 Task: Look for space in Maricopa, United States from 9th June, 2023 to 11th June, 2023 for 2 adults in price range Rs.6000 to Rs.10000. Place can be entire place with 2 bedrooms having 2 beds and 1 bathroom. Property type can be house, flat, guest house. Amenities needed are: wifi, washing machine. Booking option can be shelf check-in. Required host language is English.
Action: Mouse moved to (484, 109)
Screenshot: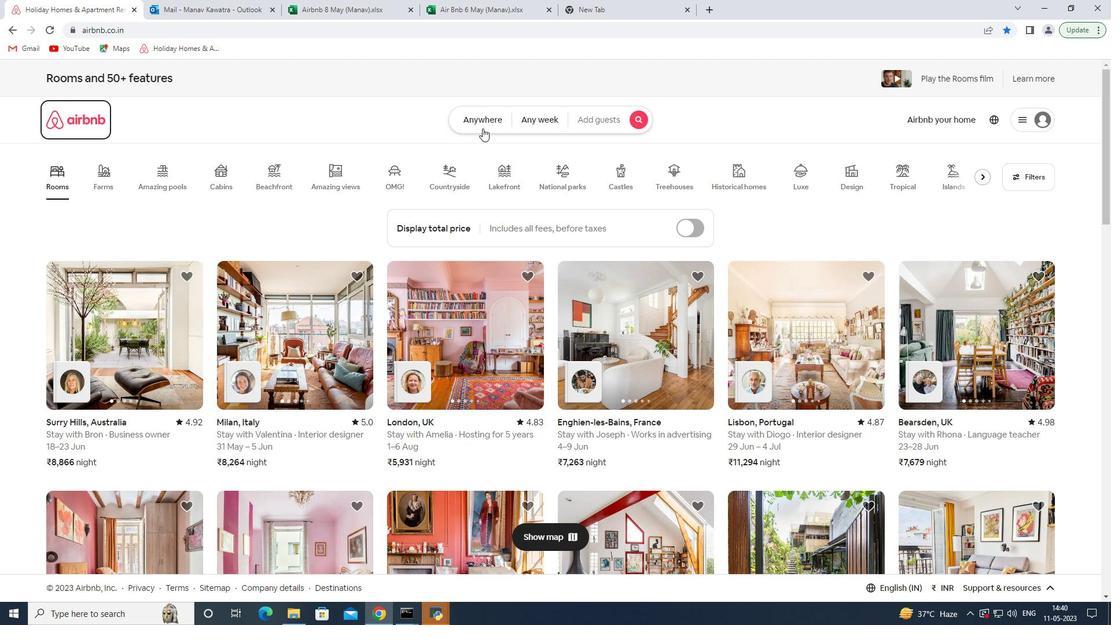 
Action: Mouse pressed left at (484, 109)
Screenshot: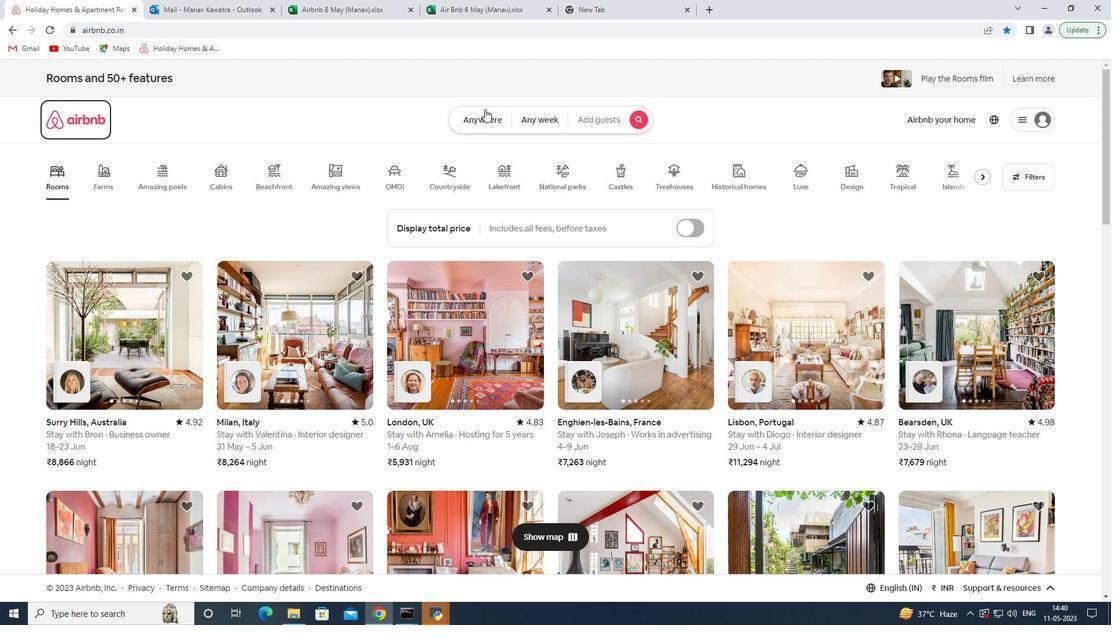 
Action: Mouse moved to (433, 170)
Screenshot: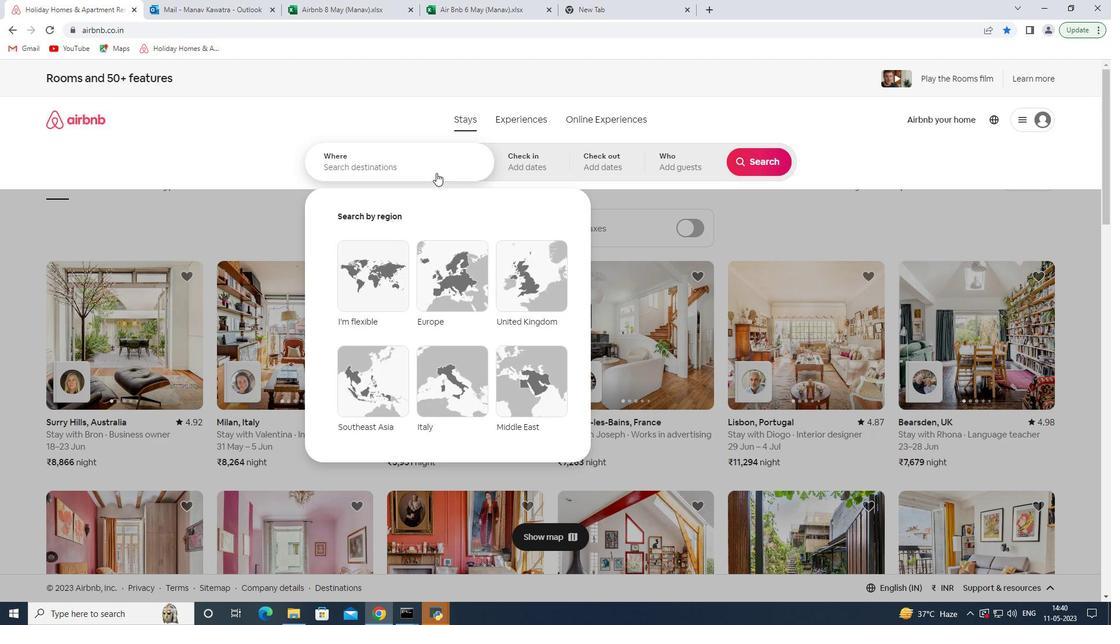 
Action: Mouse pressed left at (433, 170)
Screenshot: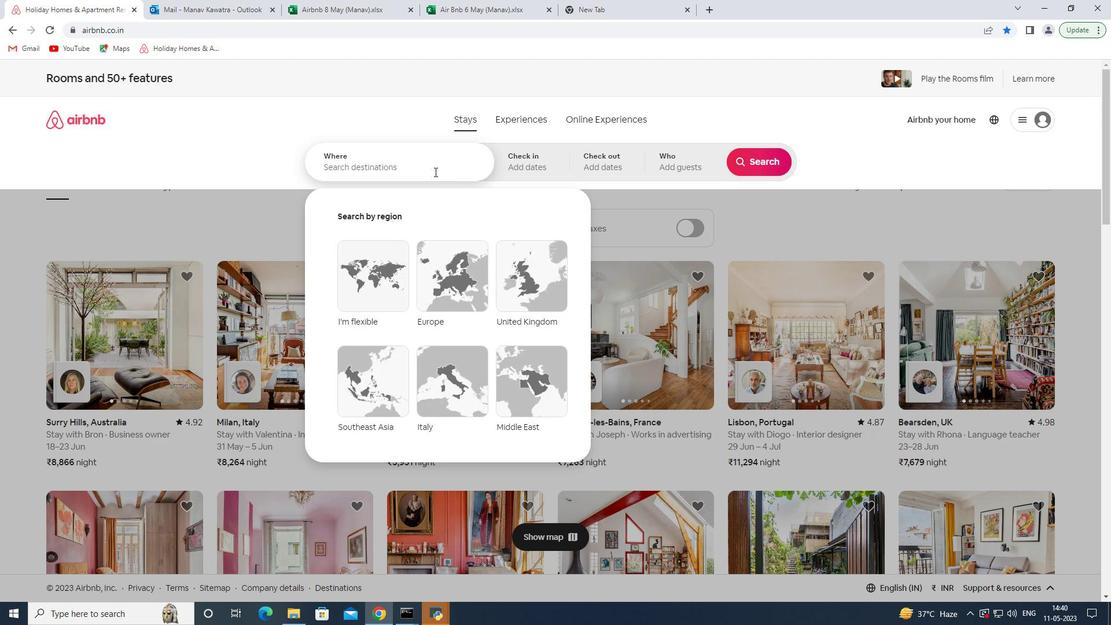 
Action: Key pressed <Key.shift><Key.shift><Key.shift><Key.shift><Key.shift><Key.shift><Key.shift><Key.shift><Key.shift><Key.shift><Key.shift><Key.shift><Key.shift><Key.shift><Key.shift><Key.shift><Key.shift><Key.shift><Key.shift><Key.shift><Key.shift><Key.shift><Key.shift><Key.shift><Key.shift><Key.shift><Key.shift><Key.shift><Key.shift><Key.shift><Key.shift><Key.shift><Key.shift><Key.shift><Key.shift><Key.shift><Key.shift><Key.shift><Key.shift><Key.shift><Key.shift>Maricopa<Key.space><Key.shift>United<Key.space><Key.shift><Key.shift>States<Key.space><Key.enter>
Screenshot: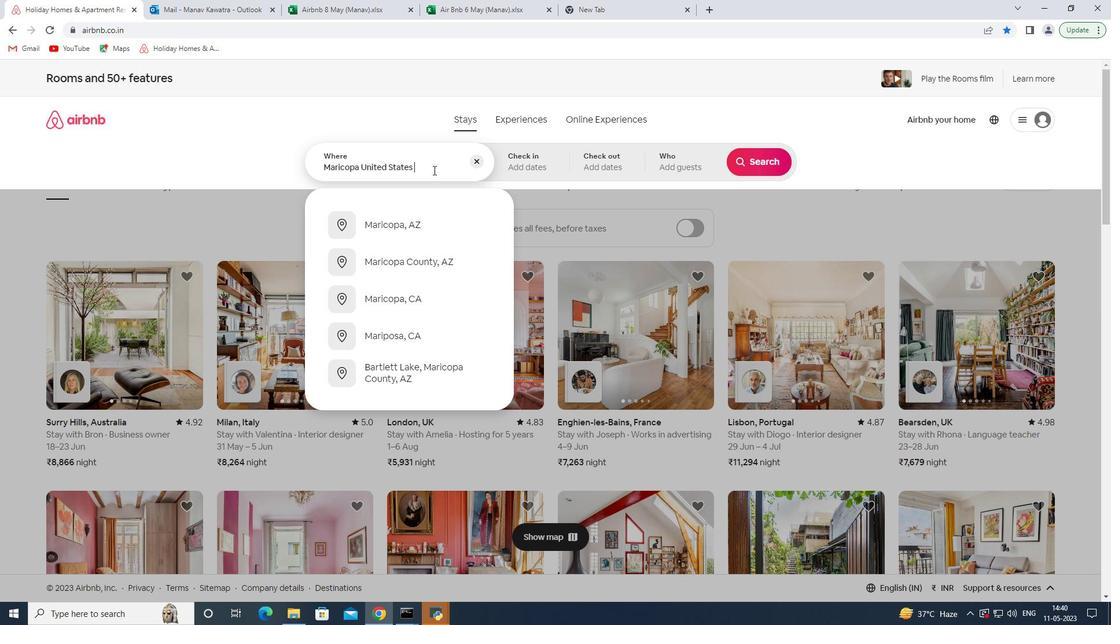 
Action: Mouse moved to (715, 328)
Screenshot: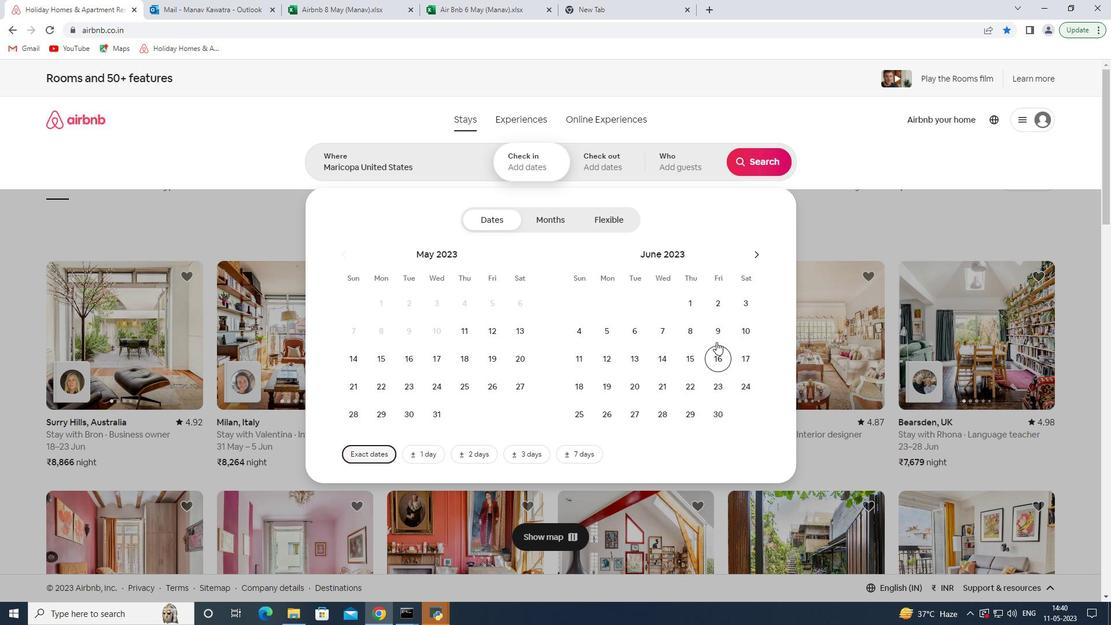 
Action: Mouse pressed left at (715, 328)
Screenshot: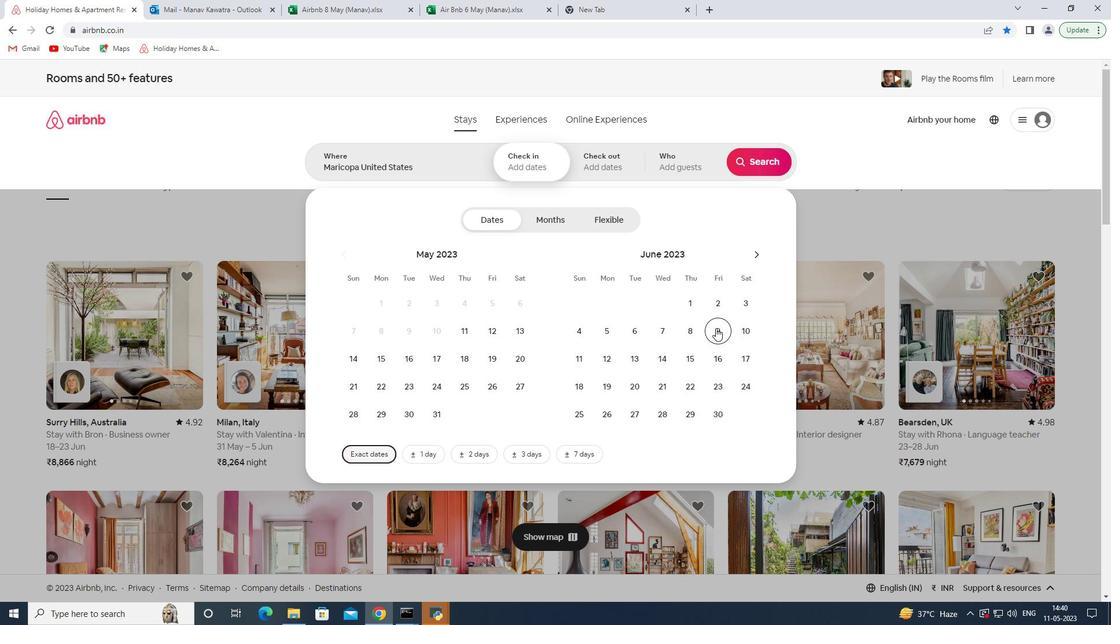 
Action: Mouse moved to (576, 353)
Screenshot: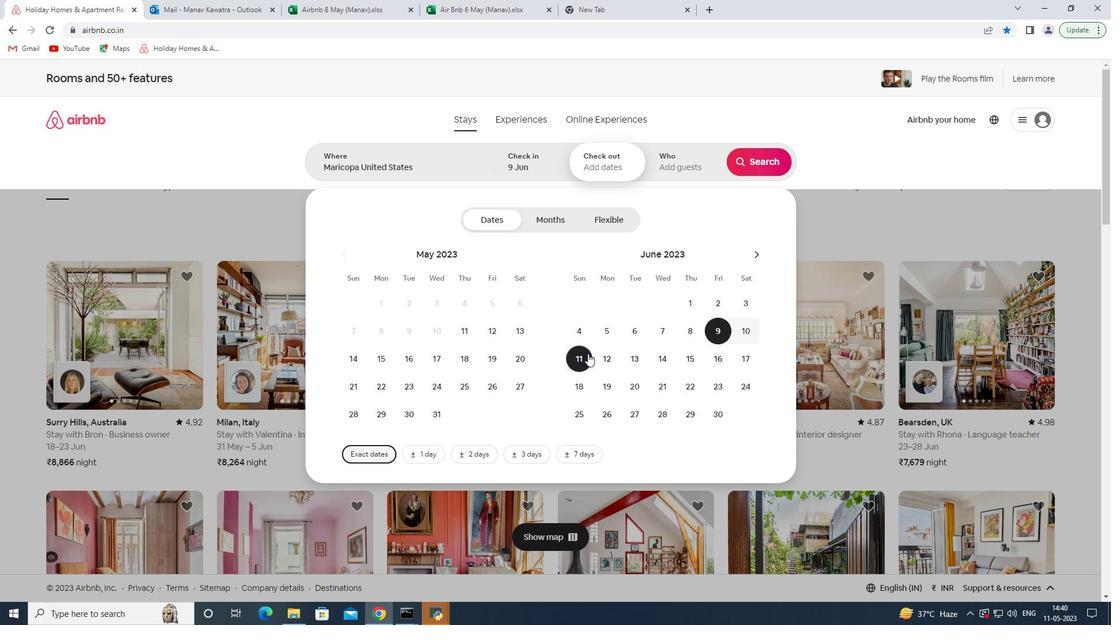 
Action: Mouse pressed left at (576, 353)
Screenshot: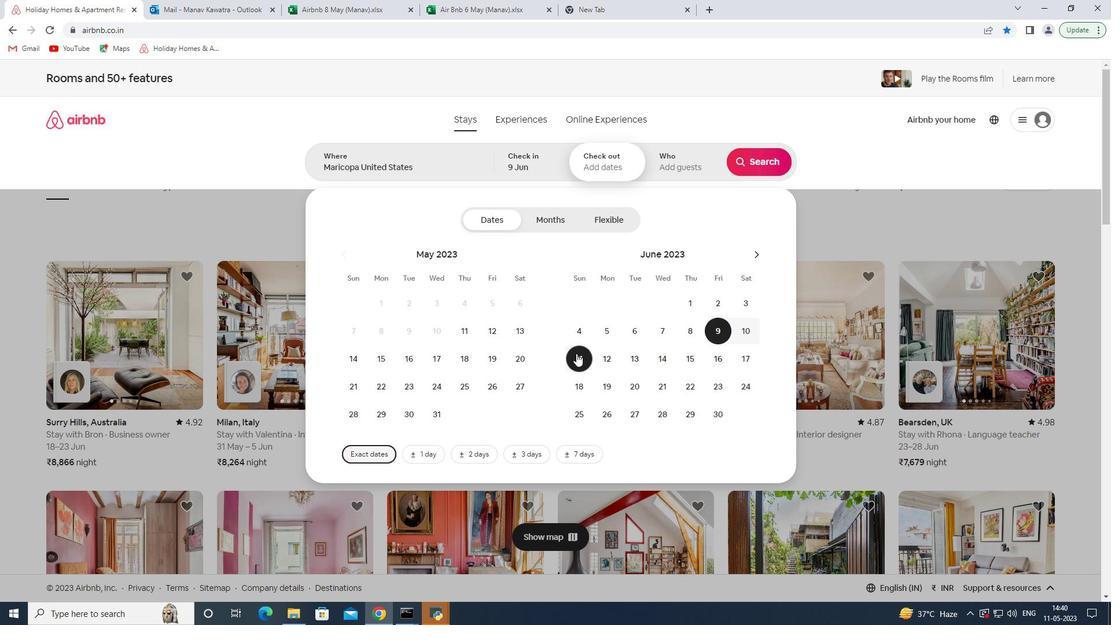 
Action: Mouse moved to (672, 159)
Screenshot: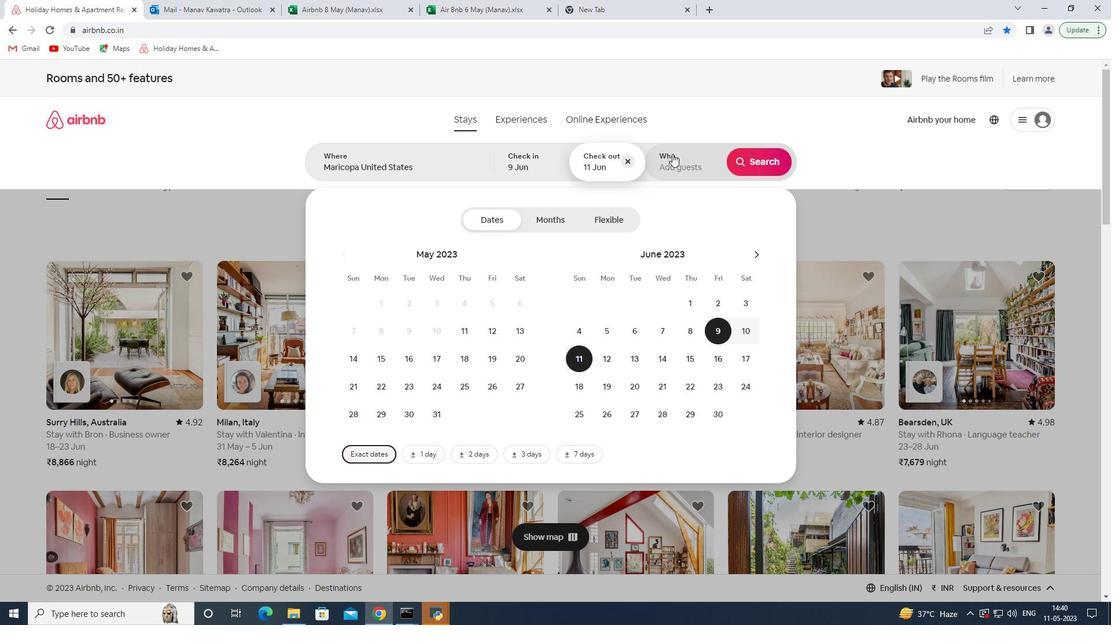 
Action: Mouse pressed left at (672, 159)
Screenshot: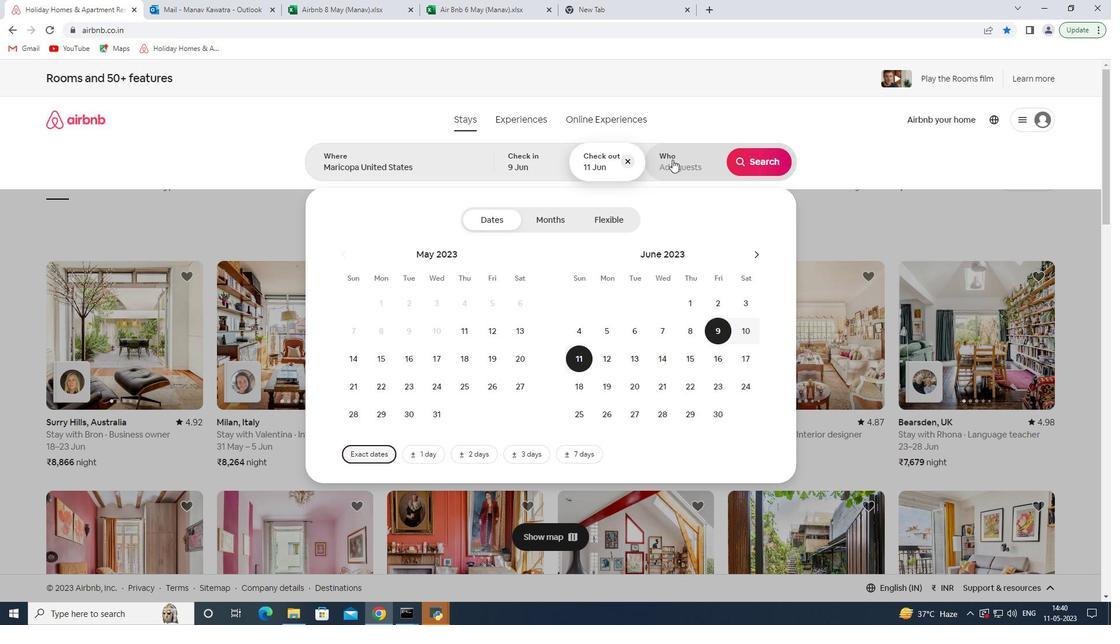 
Action: Mouse moved to (758, 231)
Screenshot: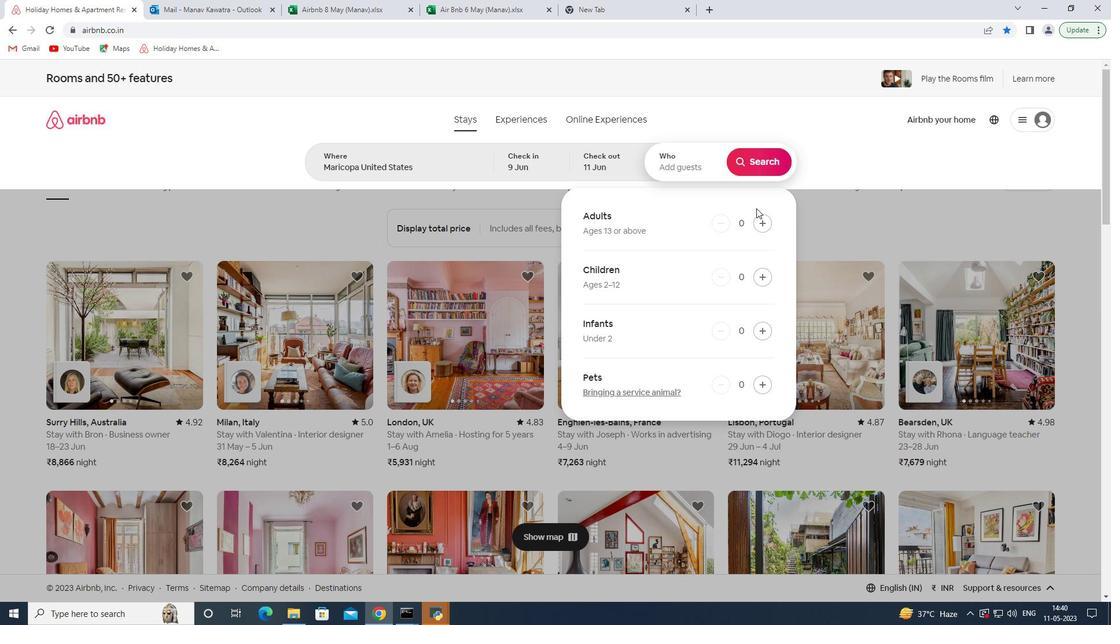 
Action: Mouse pressed left at (758, 231)
Screenshot: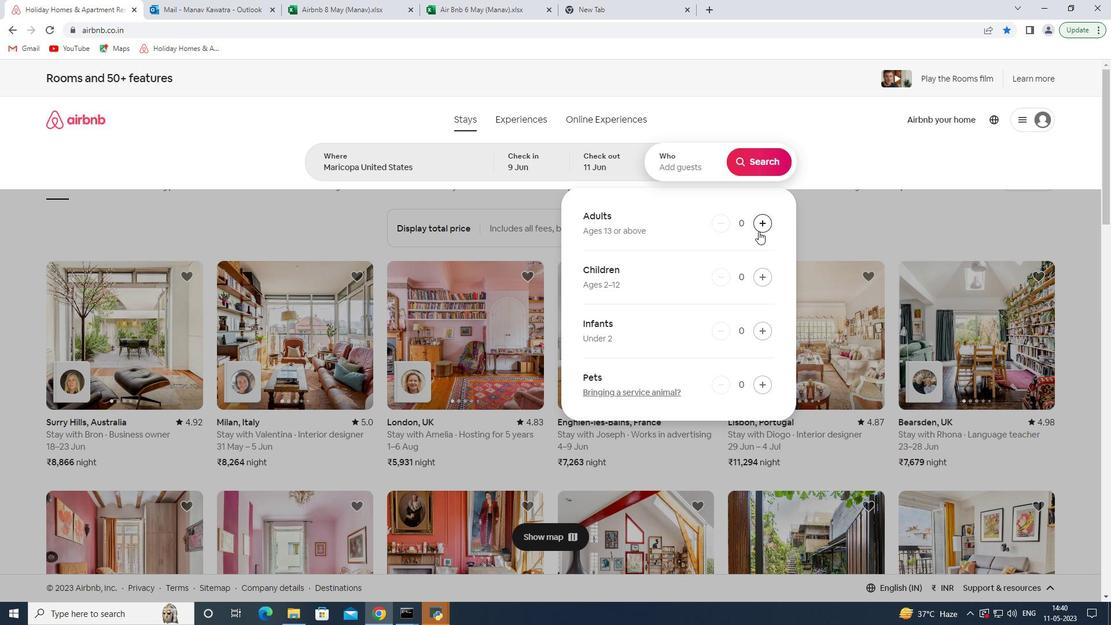 
Action: Mouse moved to (755, 230)
Screenshot: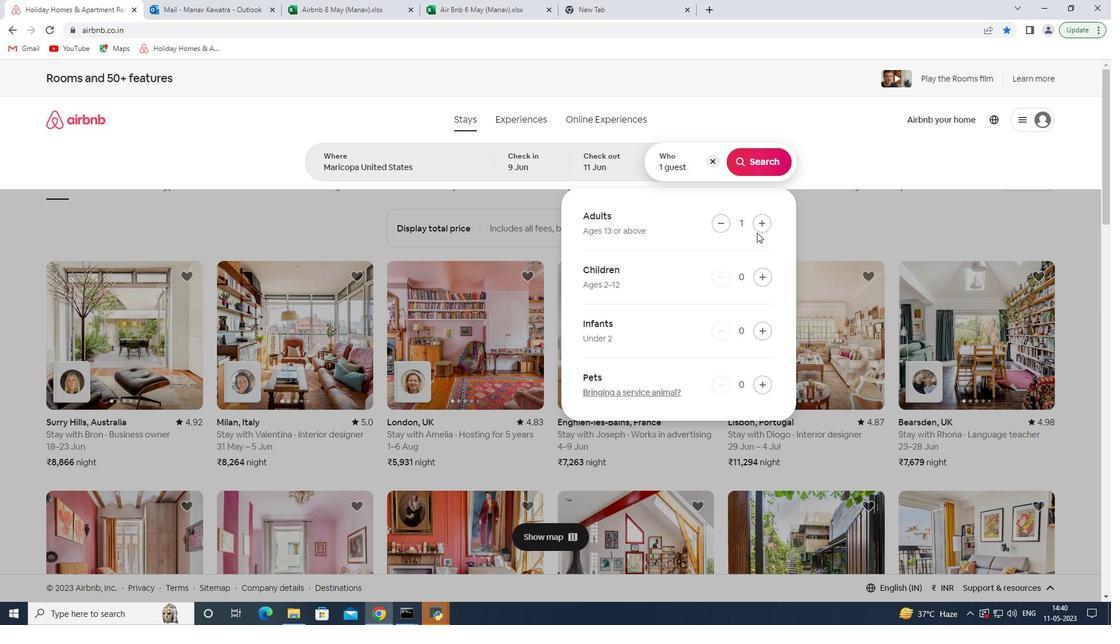 
Action: Mouse pressed left at (755, 230)
Screenshot: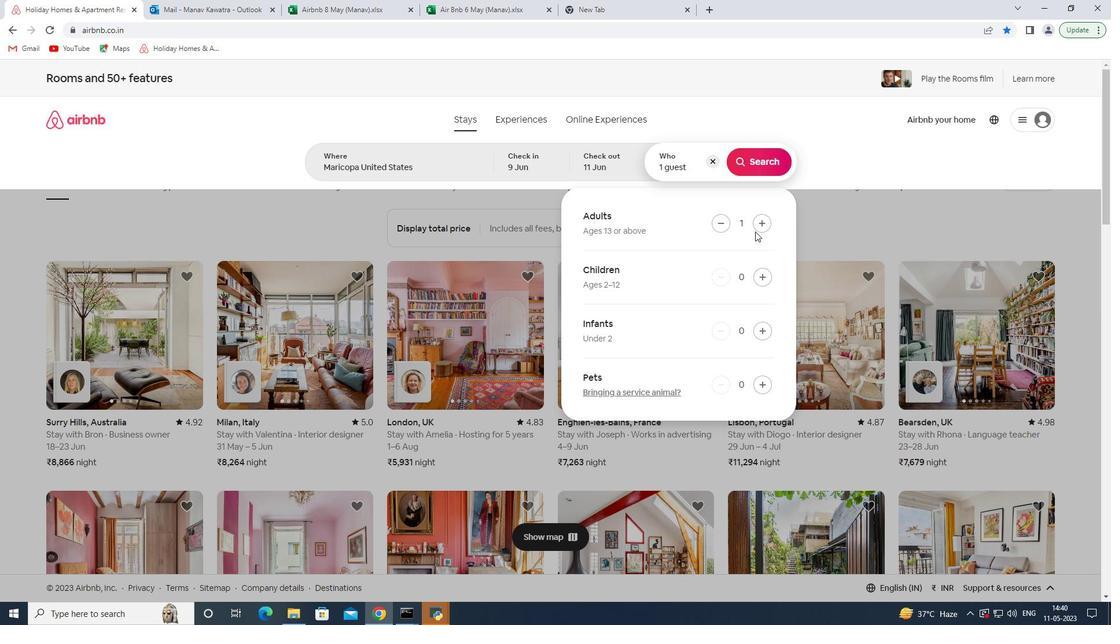 
Action: Mouse moved to (762, 220)
Screenshot: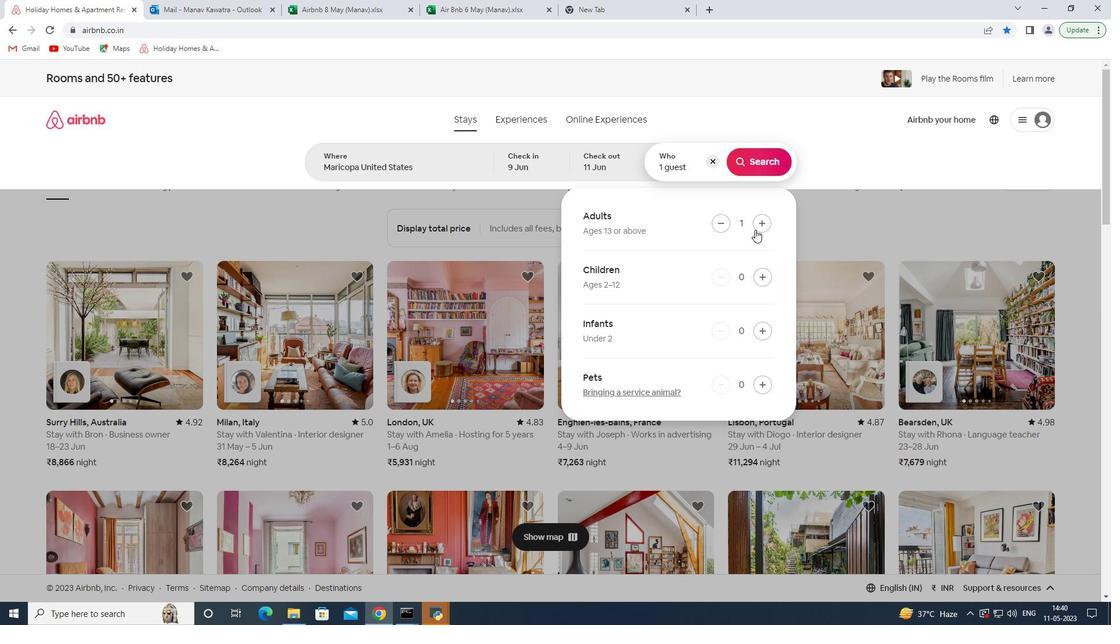 
Action: Mouse pressed left at (762, 220)
Screenshot: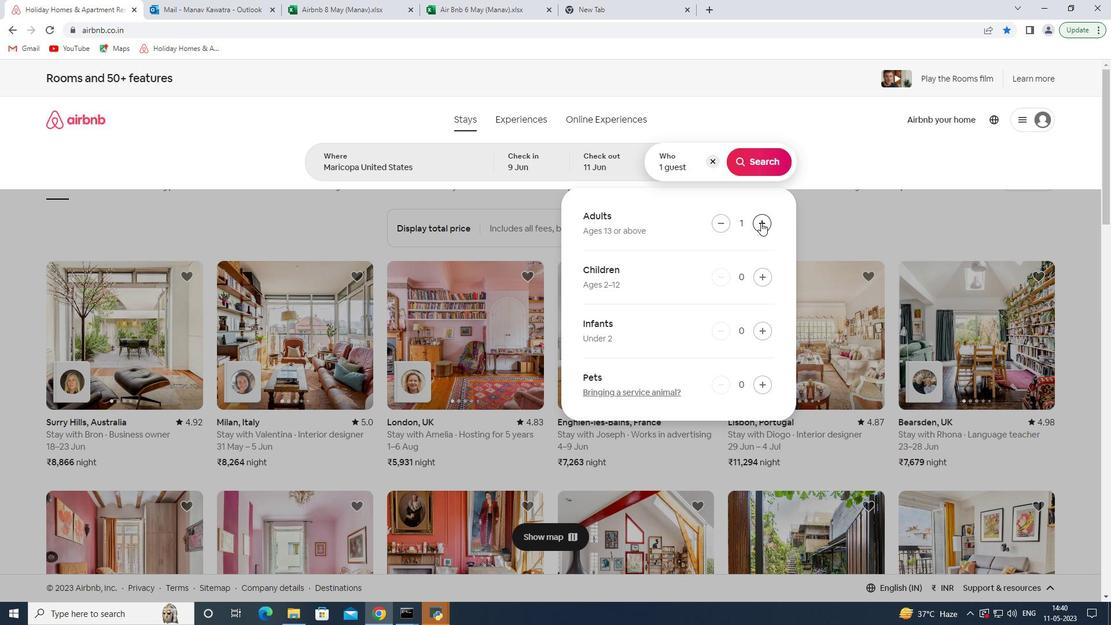 
Action: Mouse moved to (753, 164)
Screenshot: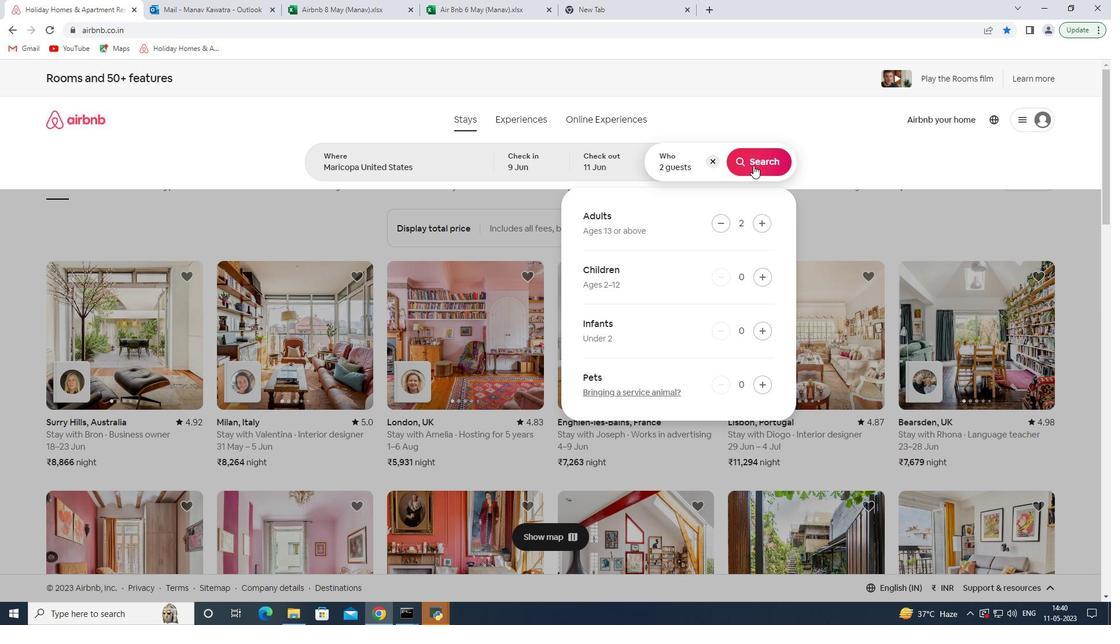 
Action: Mouse pressed left at (753, 164)
Screenshot: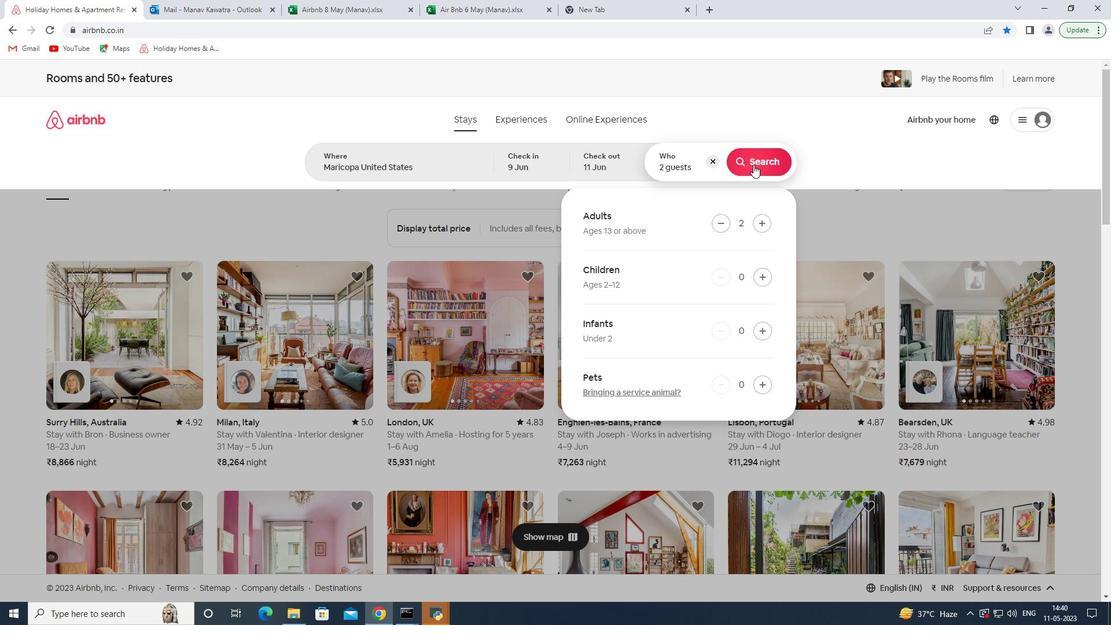 
Action: Mouse moved to (1069, 127)
Screenshot: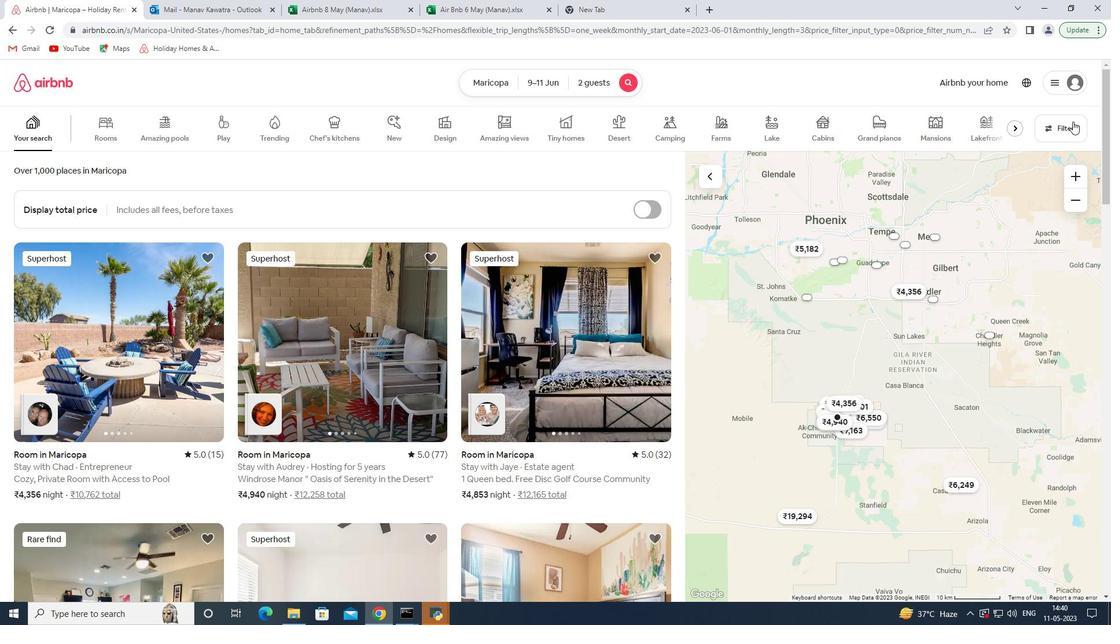 
Action: Mouse pressed left at (1069, 127)
Screenshot: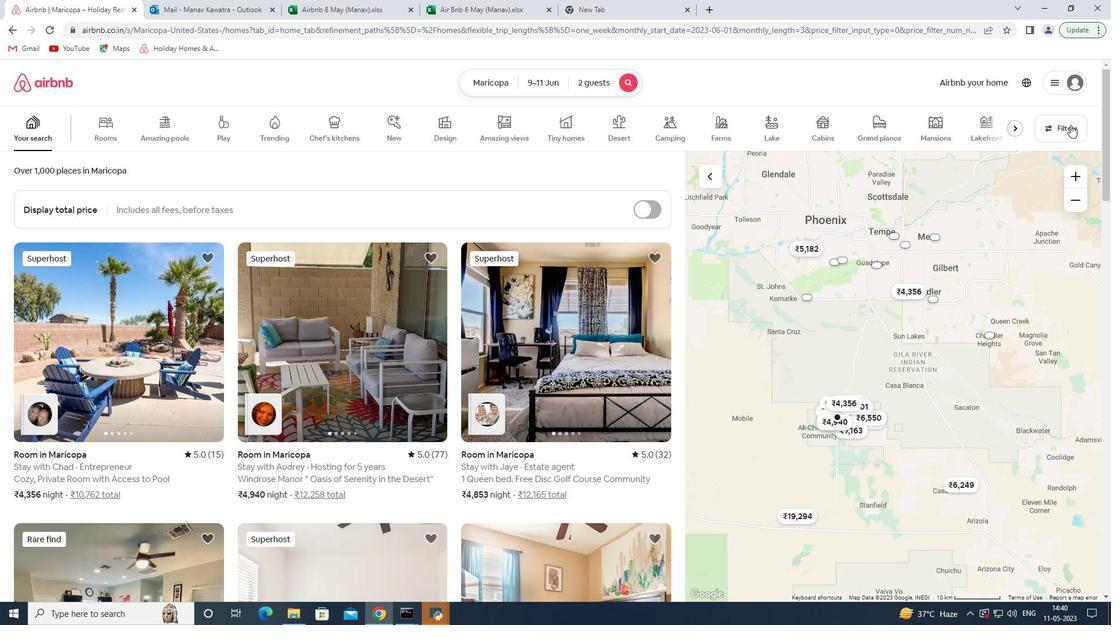 
Action: Mouse moved to (437, 406)
Screenshot: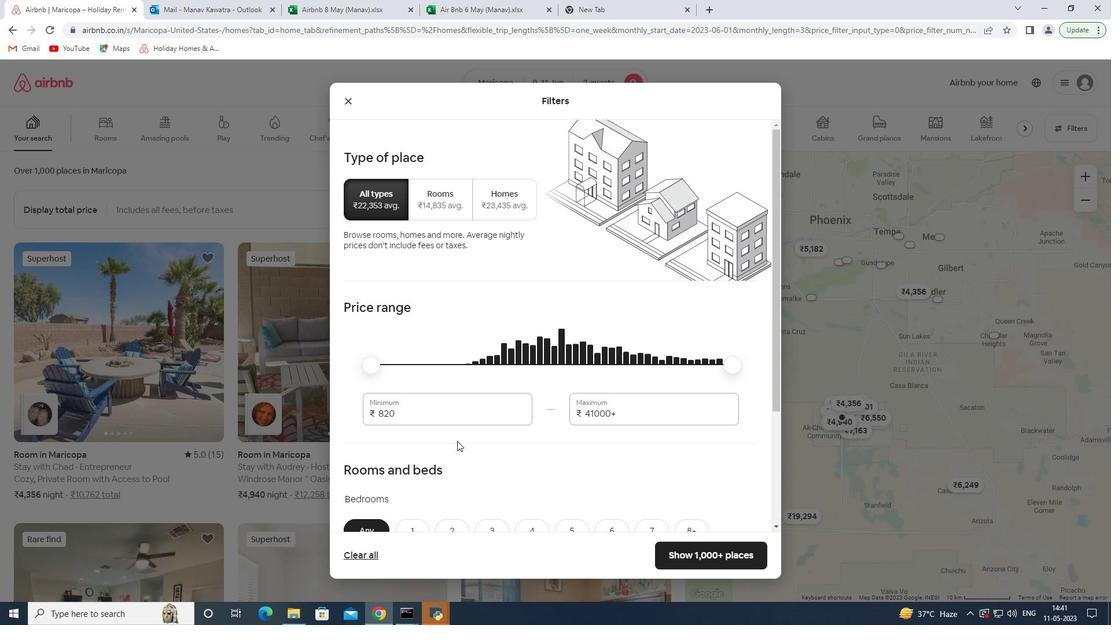 
Action: Mouse pressed left at (437, 406)
Screenshot: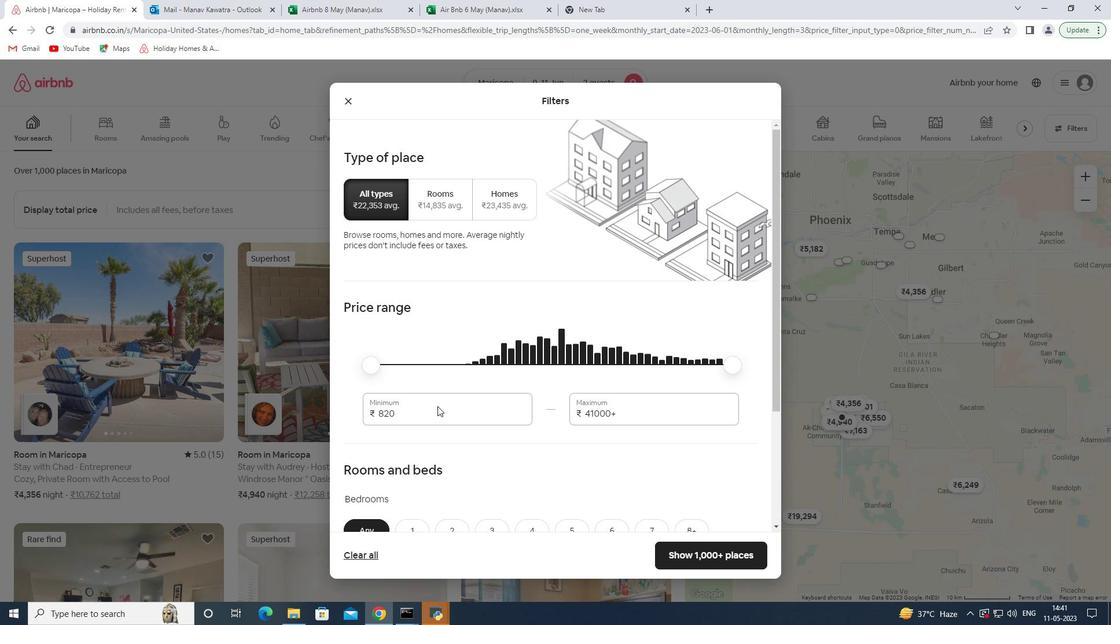 
Action: Mouse moved to (429, 412)
Screenshot: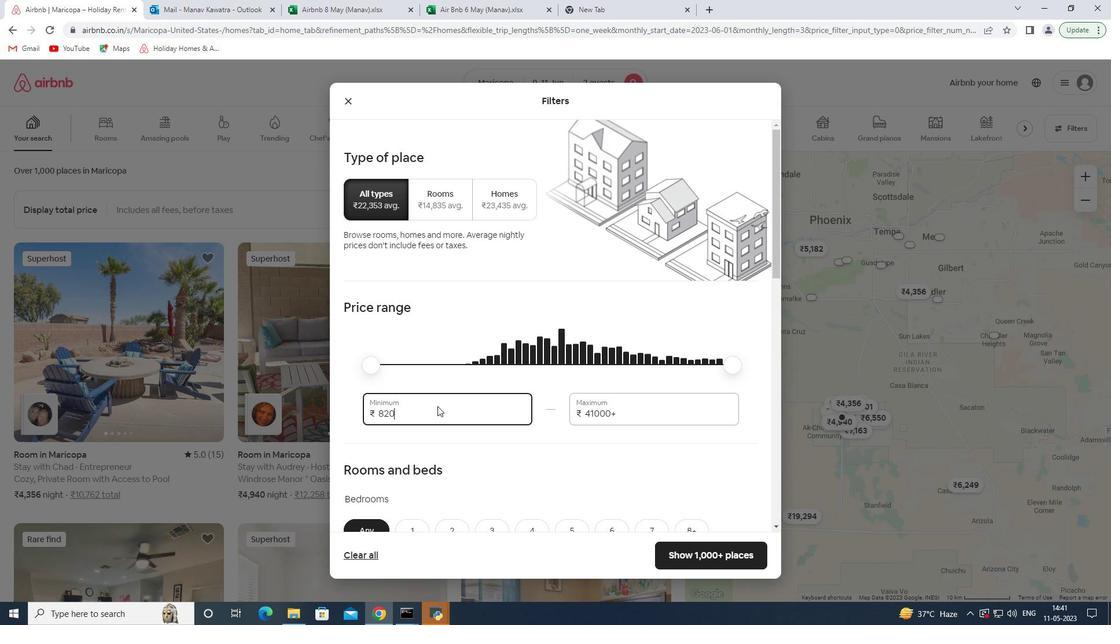 
Action: Mouse pressed left at (429, 412)
Screenshot: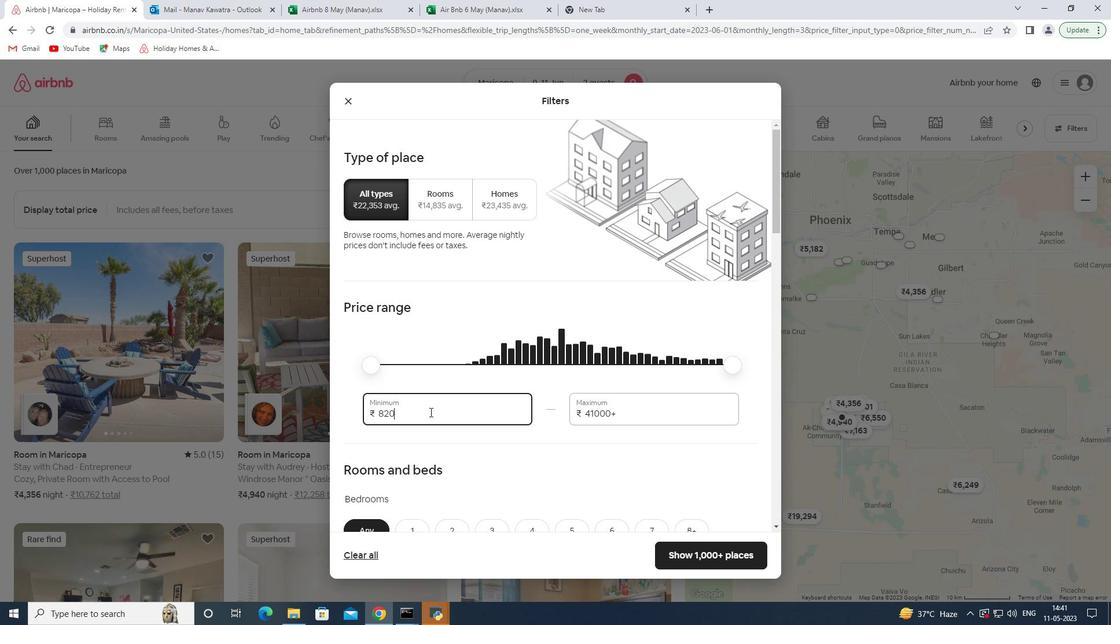 
Action: Mouse pressed left at (429, 412)
Screenshot: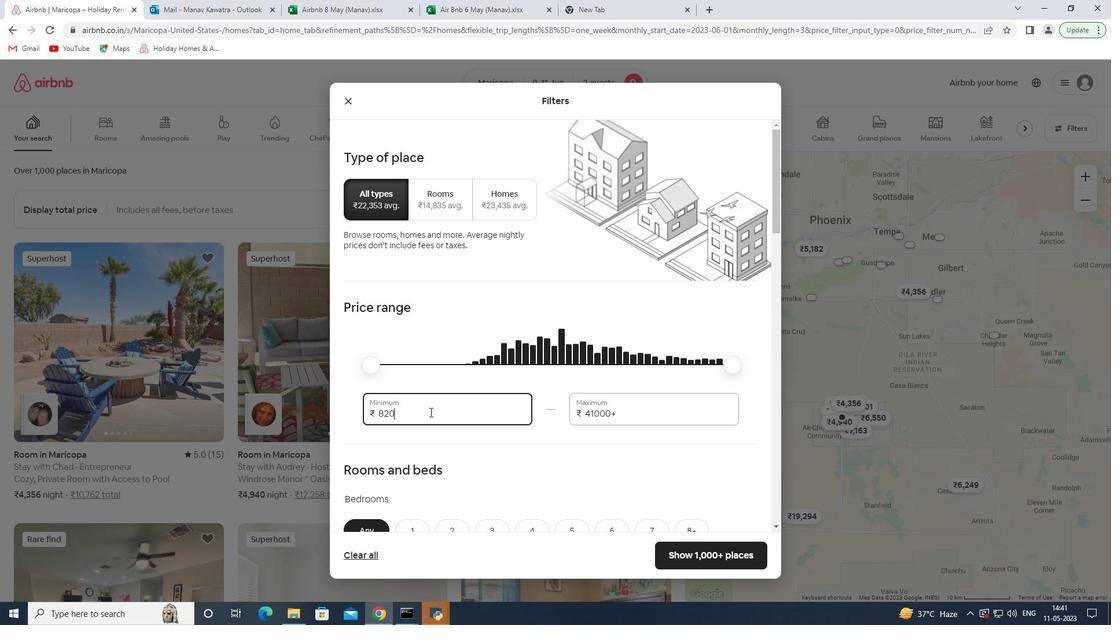 
Action: Key pressed 6000<Key.tab>10000<Key.tab>
Screenshot: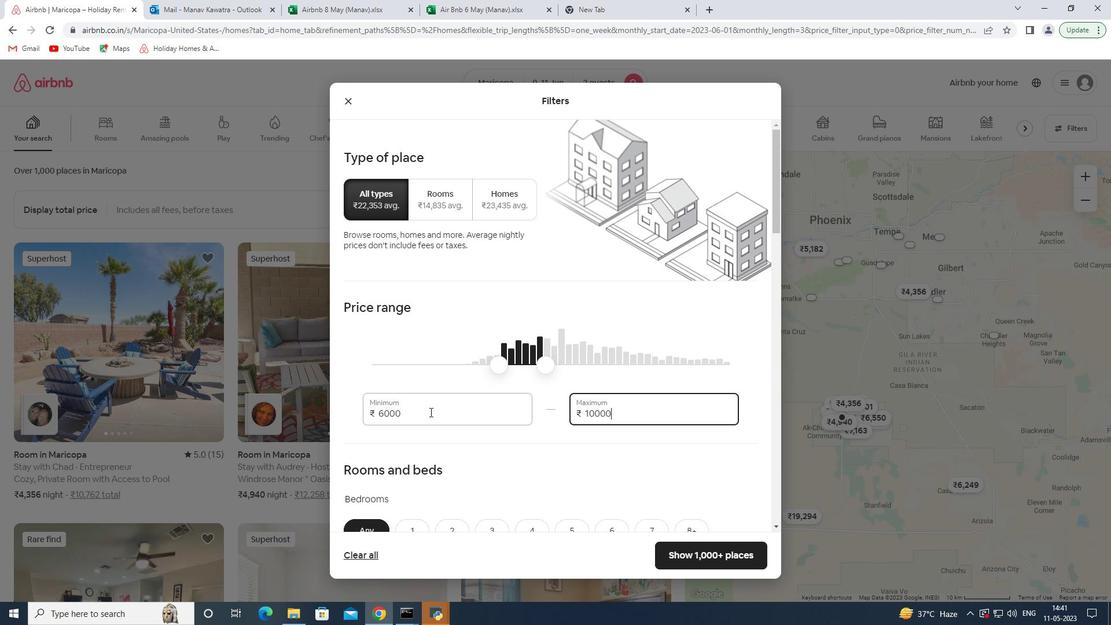 
Action: Mouse moved to (471, 438)
Screenshot: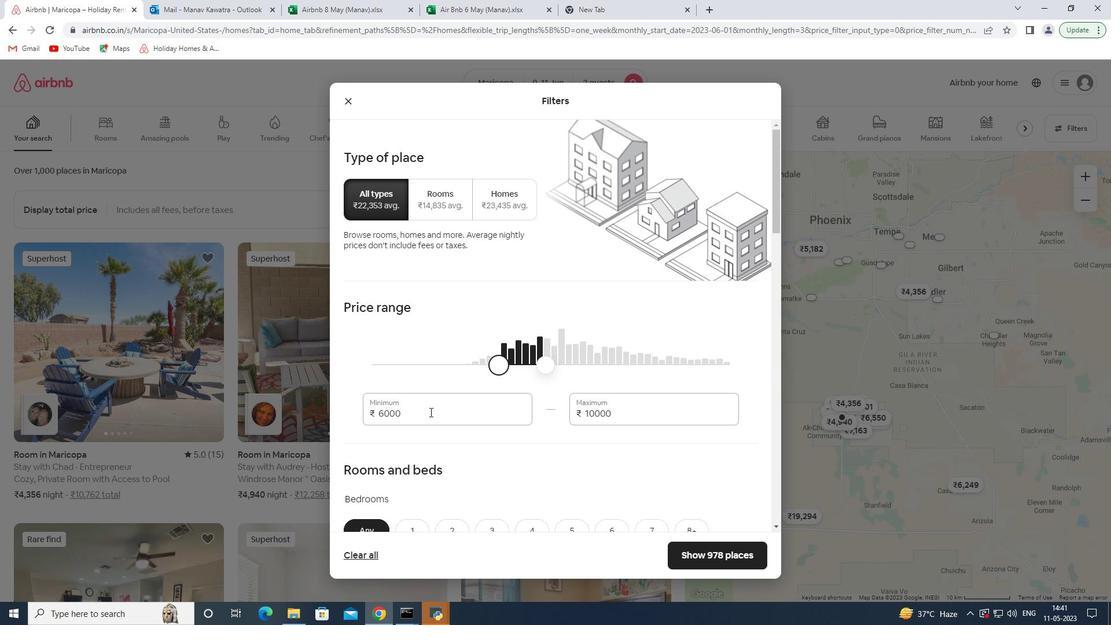 
Action: Mouse scrolled (468, 436) with delta (0, 0)
Screenshot: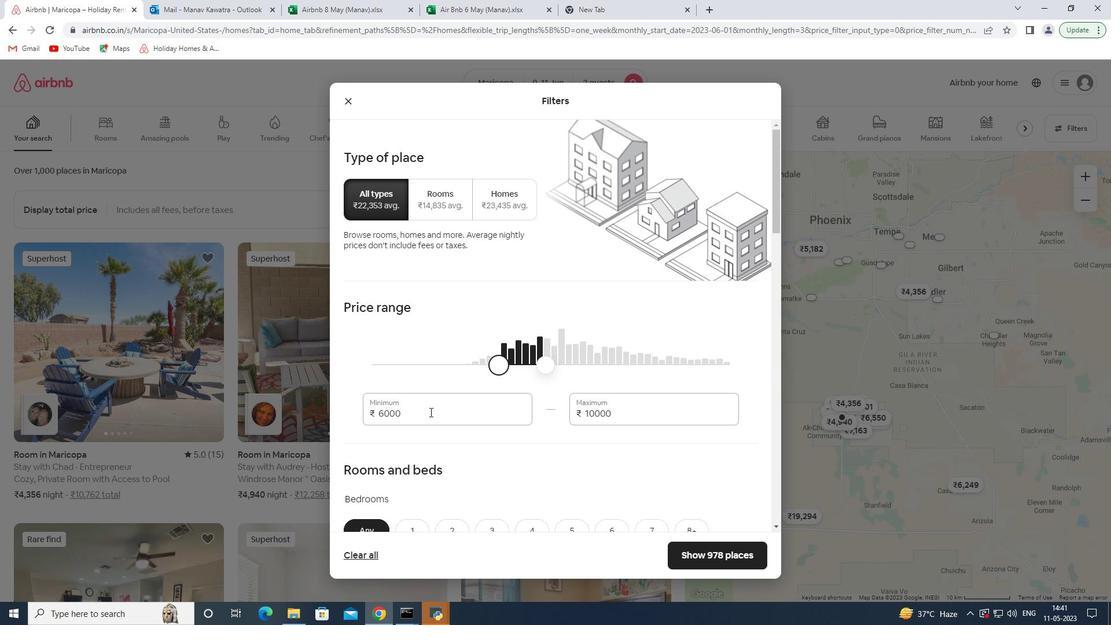 
Action: Mouse moved to (475, 439)
Screenshot: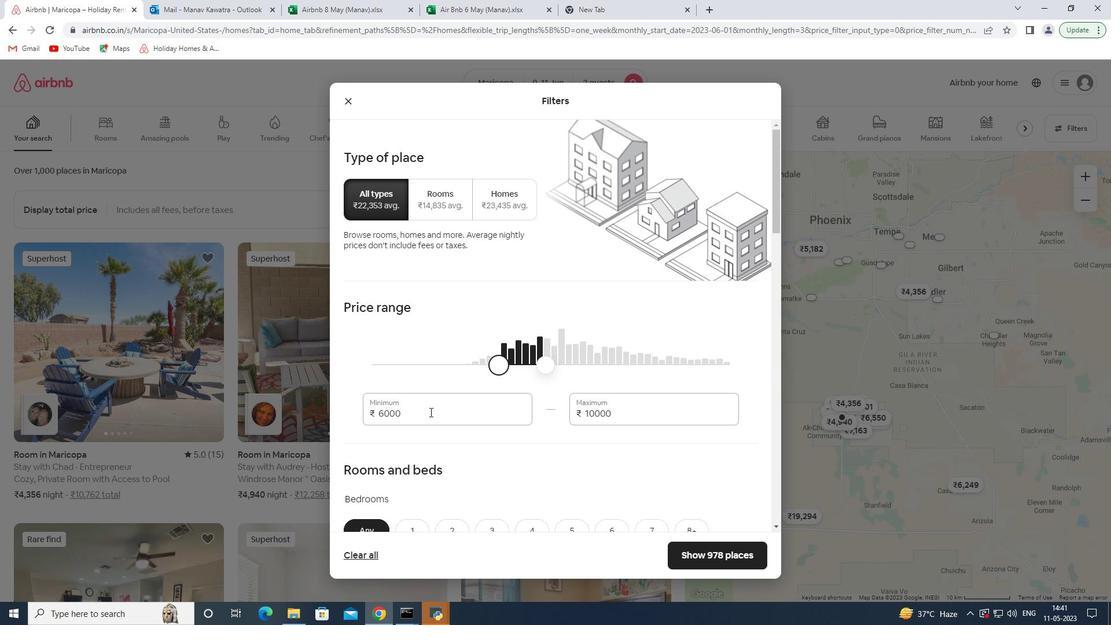 
Action: Mouse scrolled (475, 438) with delta (0, 0)
Screenshot: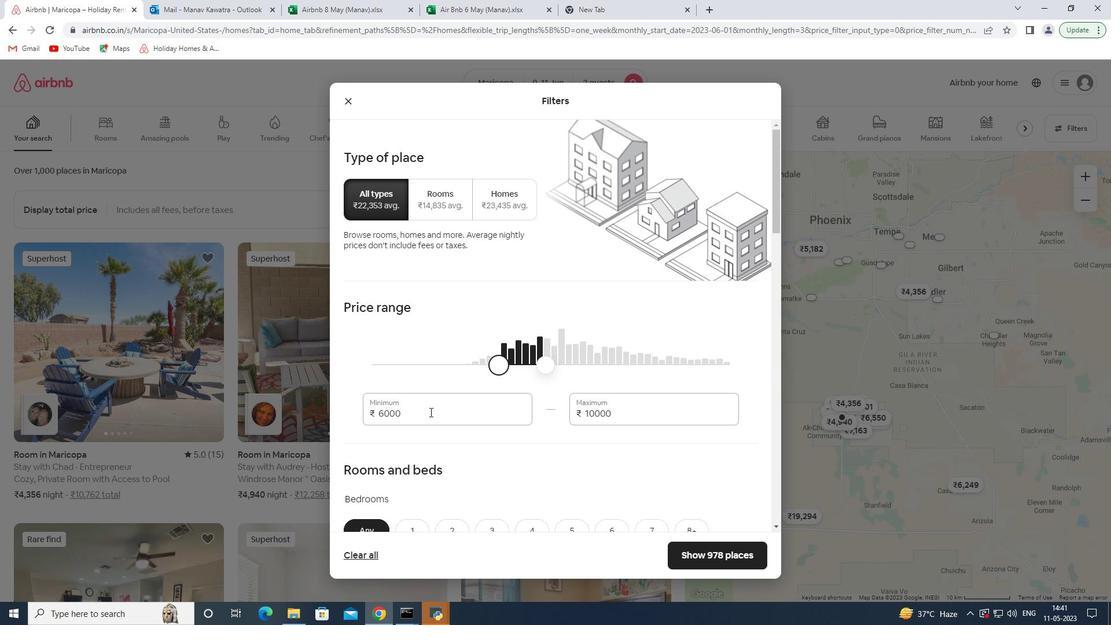 
Action: Mouse moved to (483, 437)
Screenshot: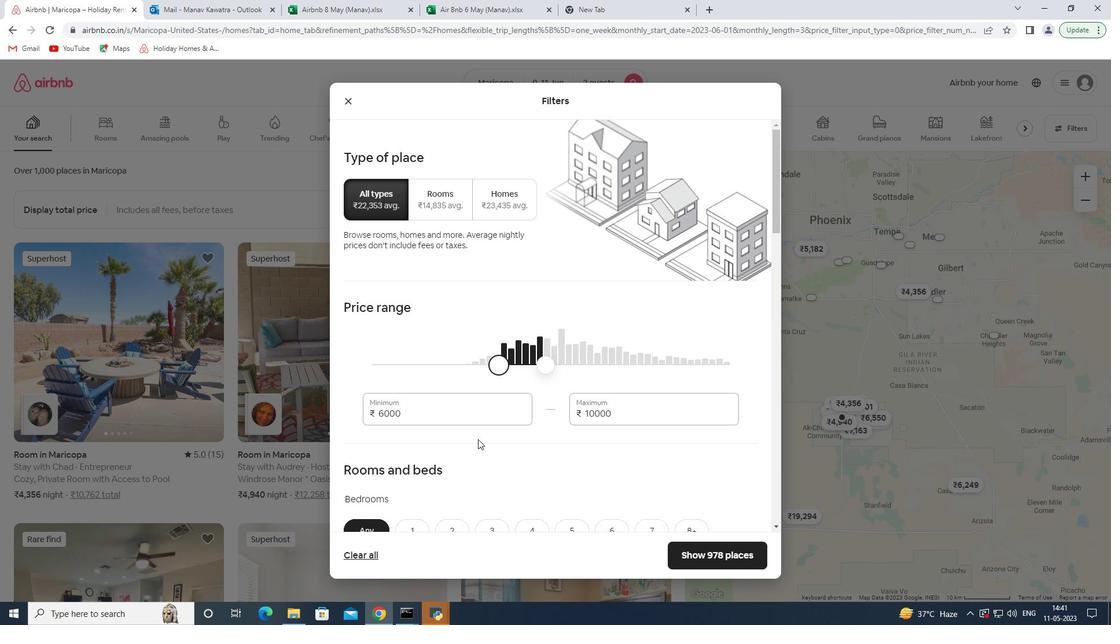 
Action: Mouse scrolled (483, 436) with delta (0, 0)
Screenshot: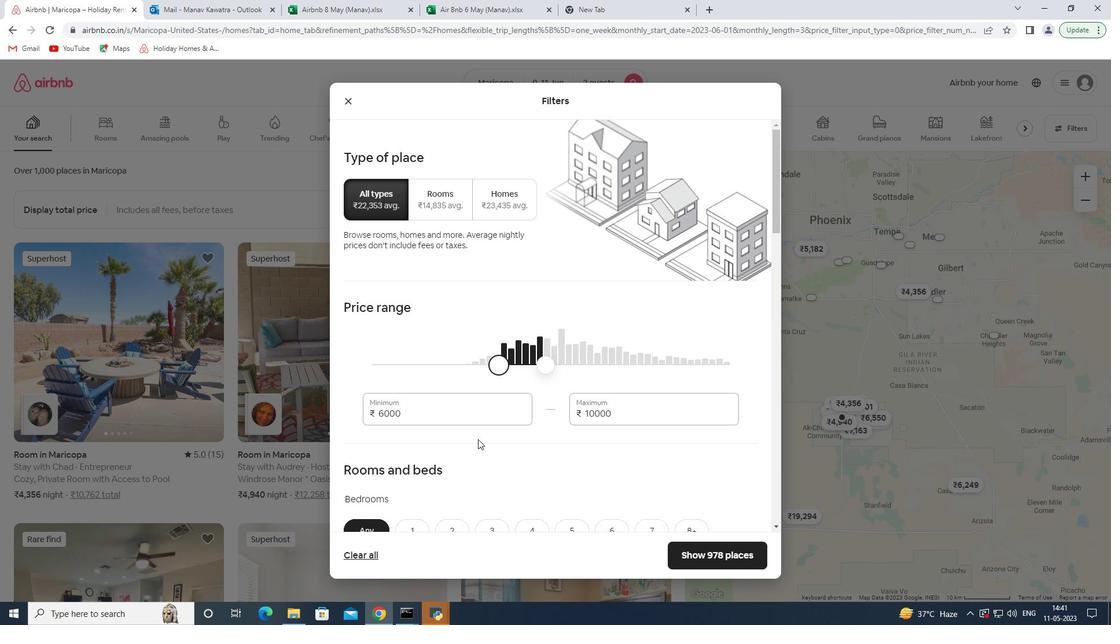 
Action: Mouse moved to (464, 366)
Screenshot: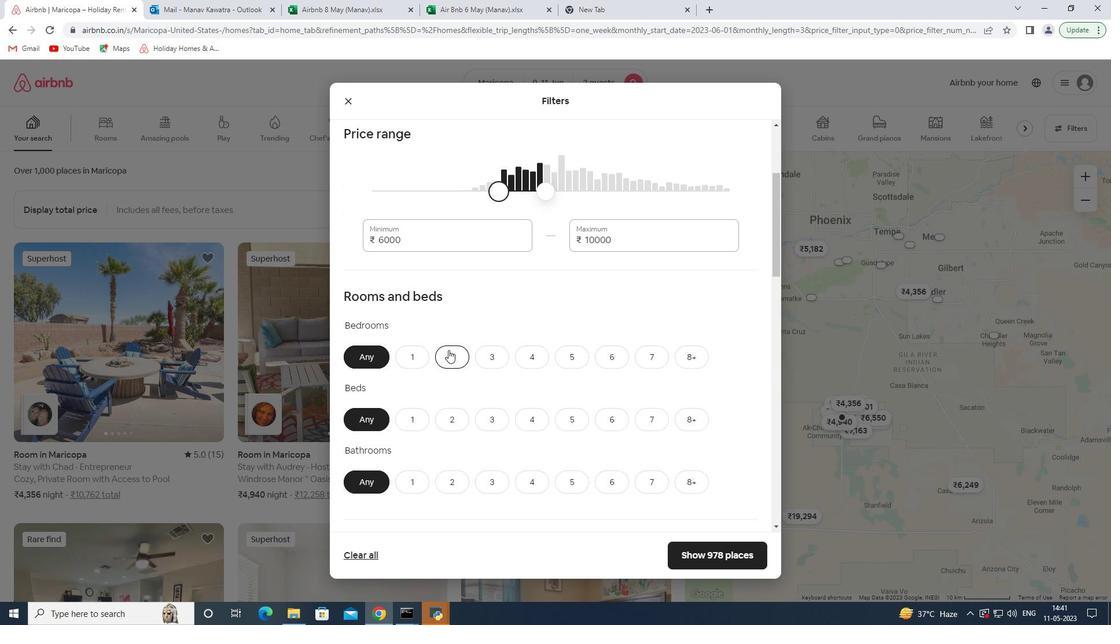 
Action: Mouse pressed left at (464, 366)
Screenshot: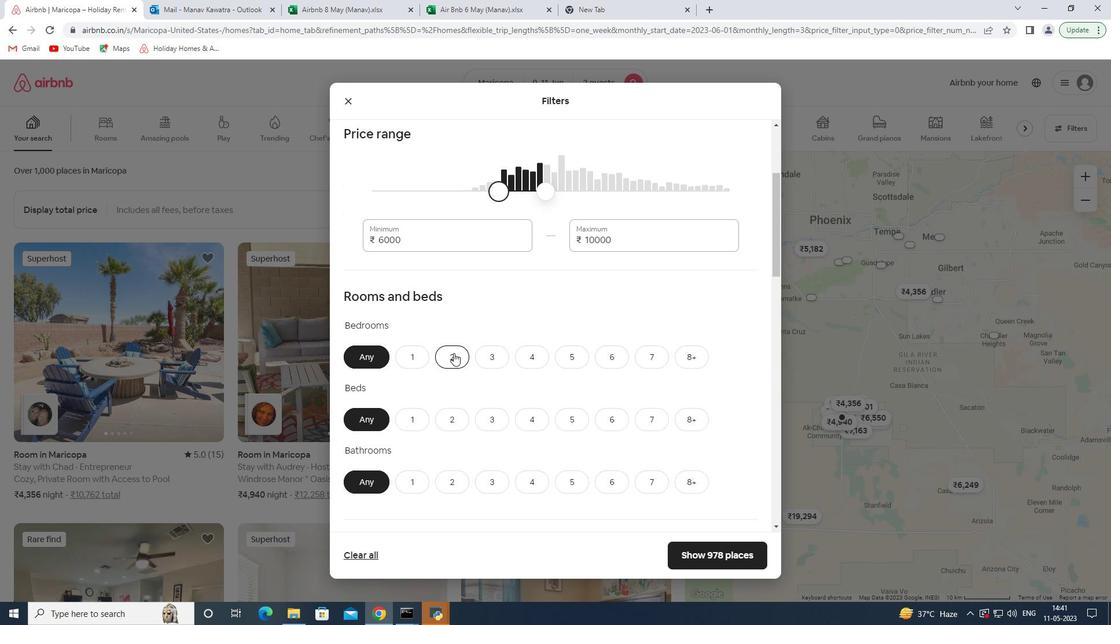 
Action: Mouse moved to (456, 355)
Screenshot: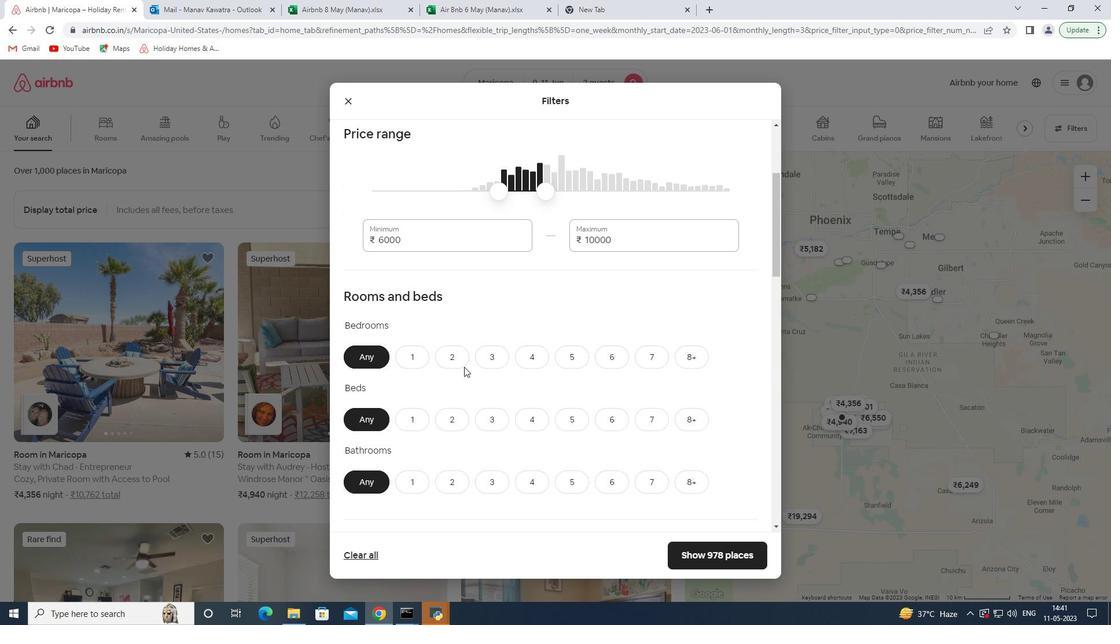 
Action: Mouse pressed left at (456, 355)
Screenshot: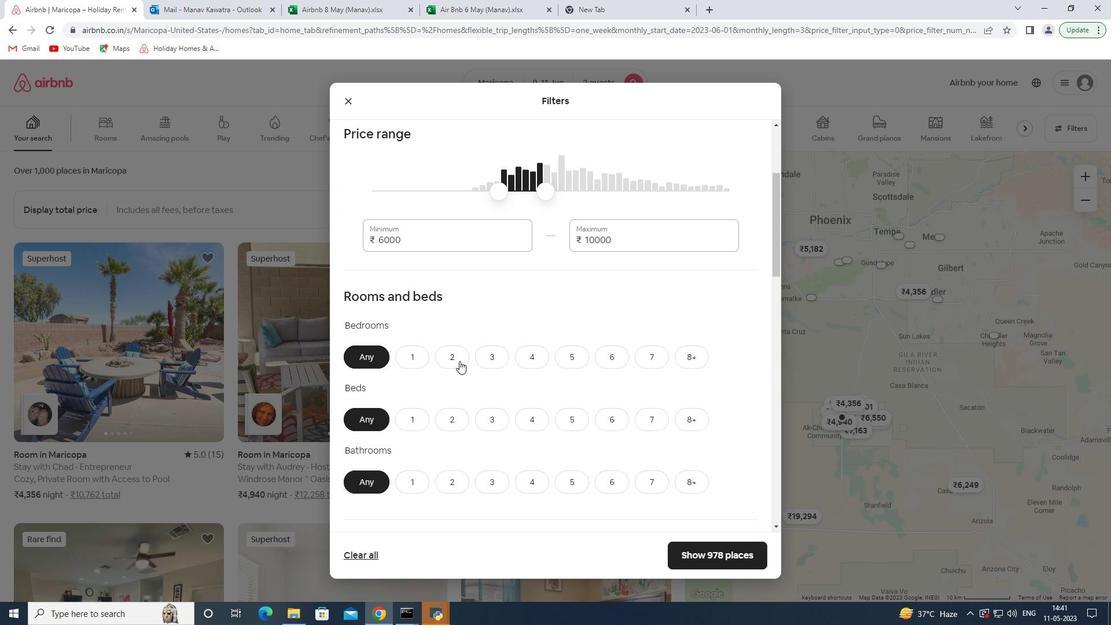
Action: Mouse moved to (450, 418)
Screenshot: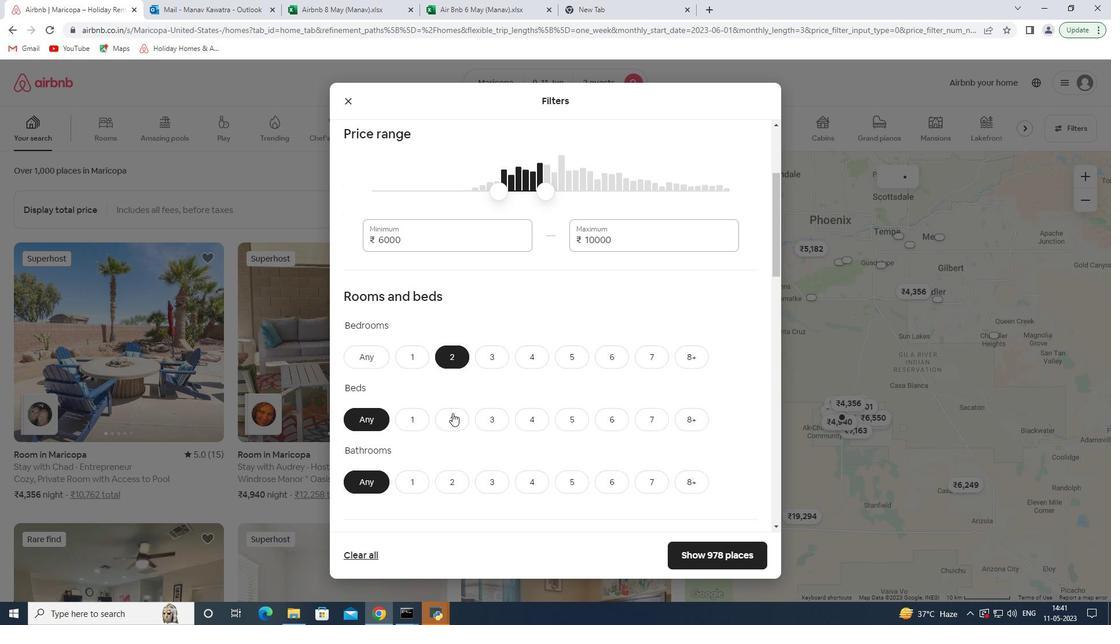 
Action: Mouse pressed left at (450, 418)
Screenshot: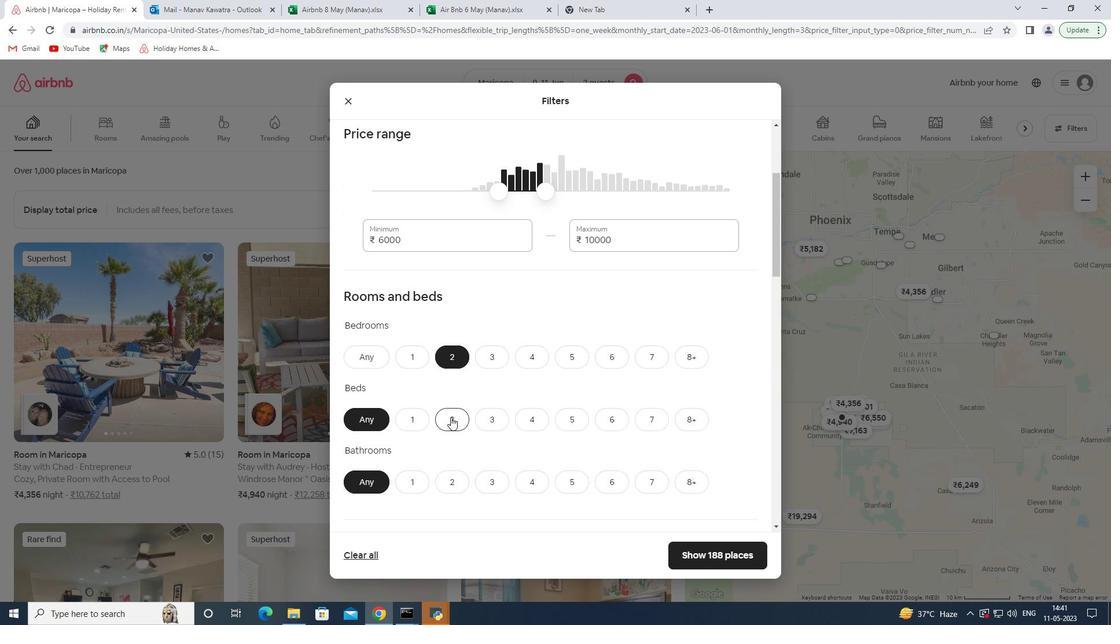 
Action: Mouse moved to (412, 479)
Screenshot: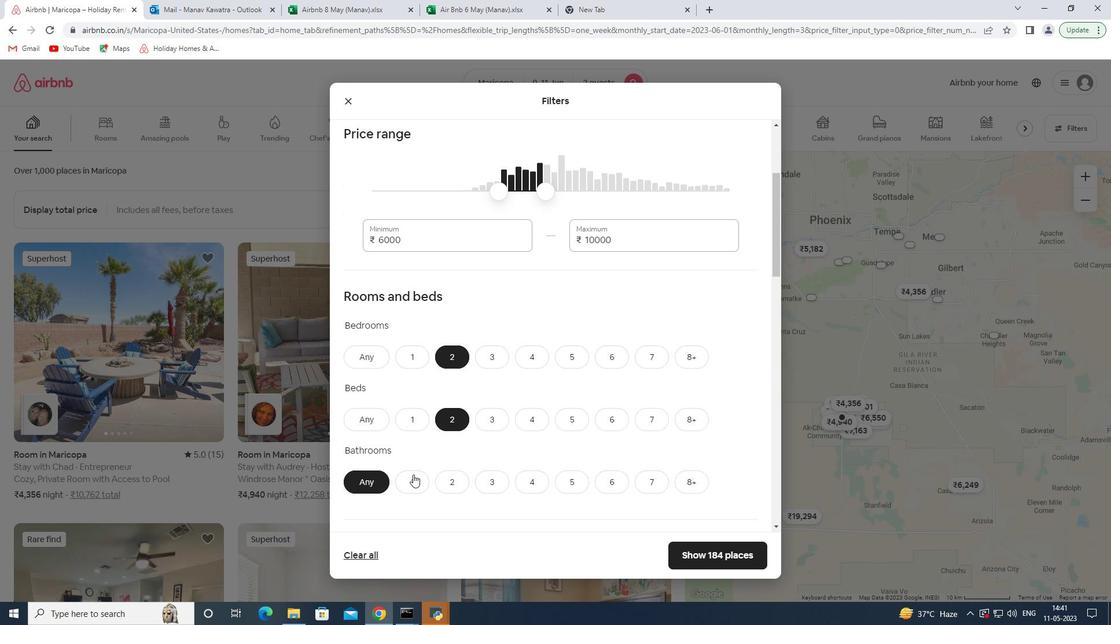 
Action: Mouse pressed left at (412, 479)
Screenshot: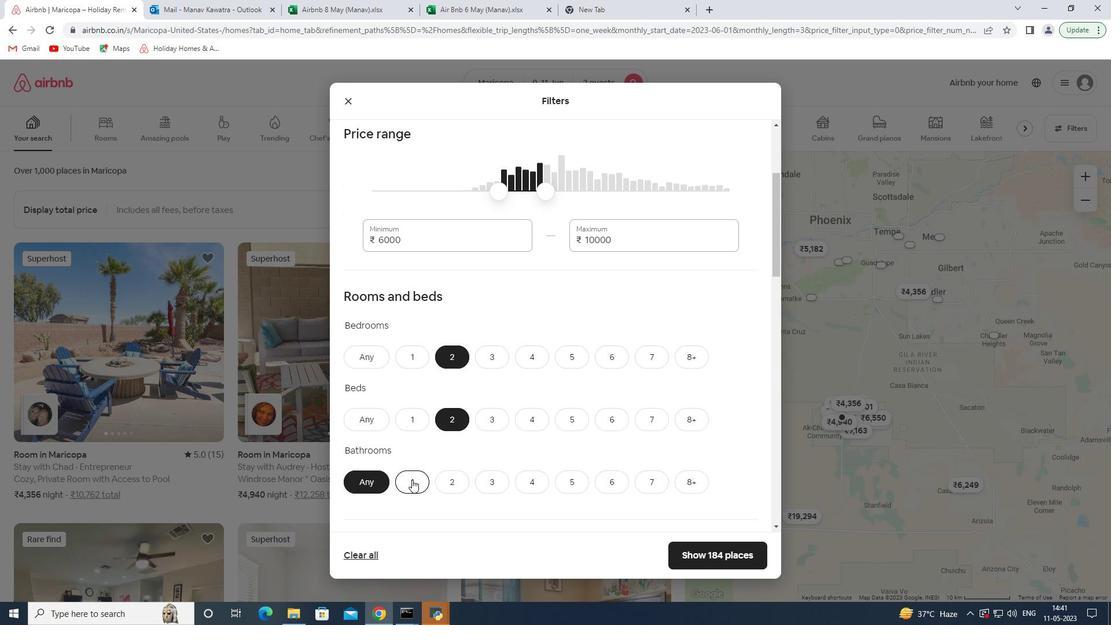 
Action: Mouse moved to (423, 442)
Screenshot: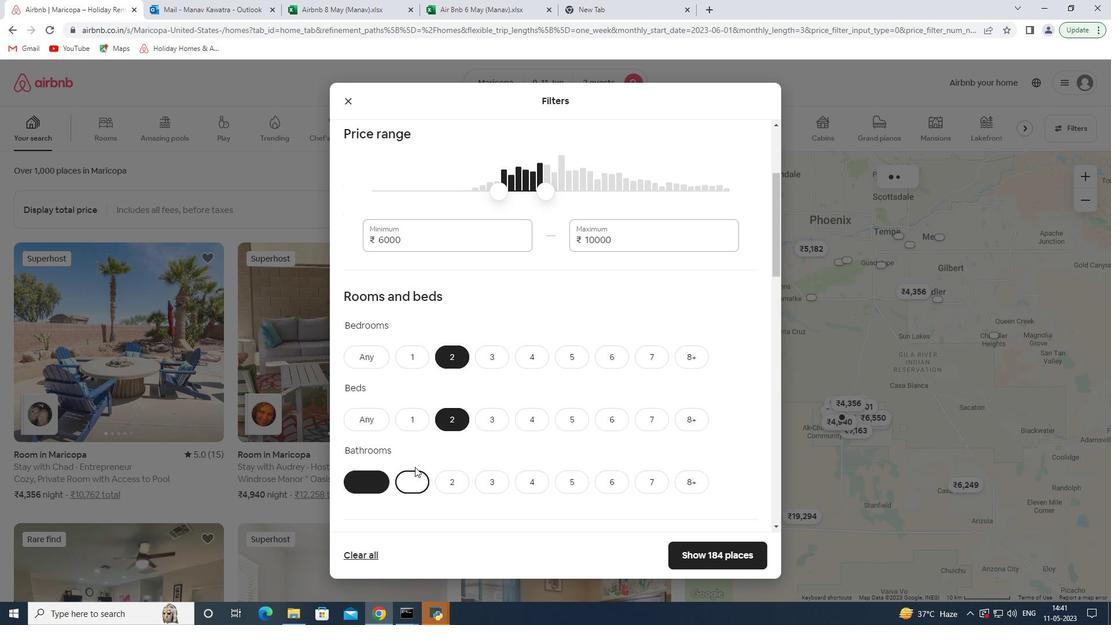 
Action: Mouse scrolled (423, 441) with delta (0, 0)
Screenshot: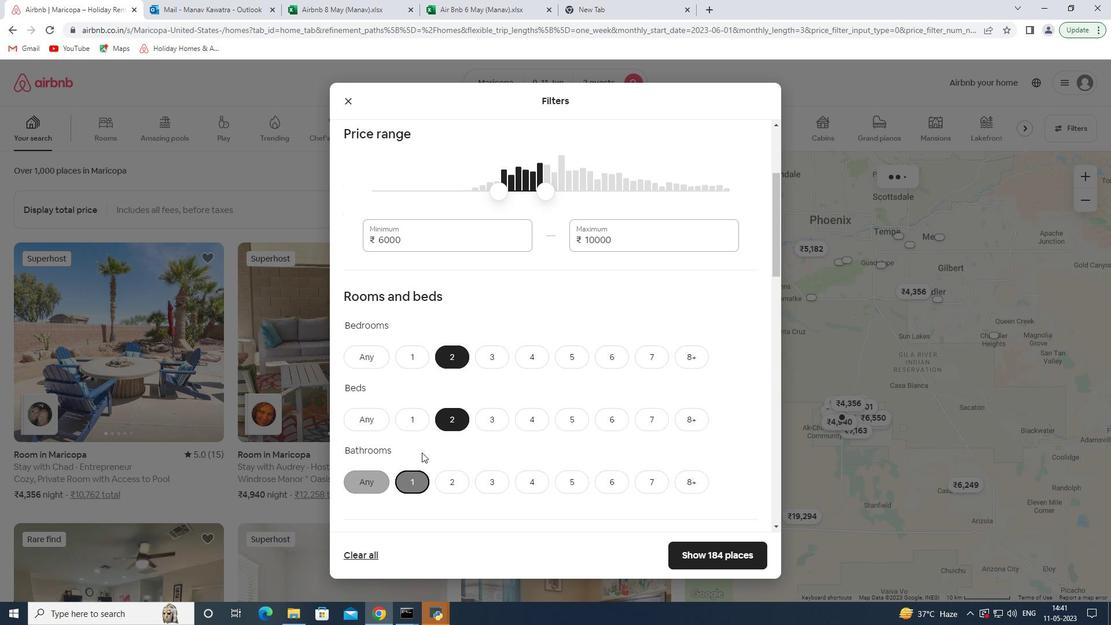 
Action: Mouse scrolled (423, 441) with delta (0, 0)
Screenshot: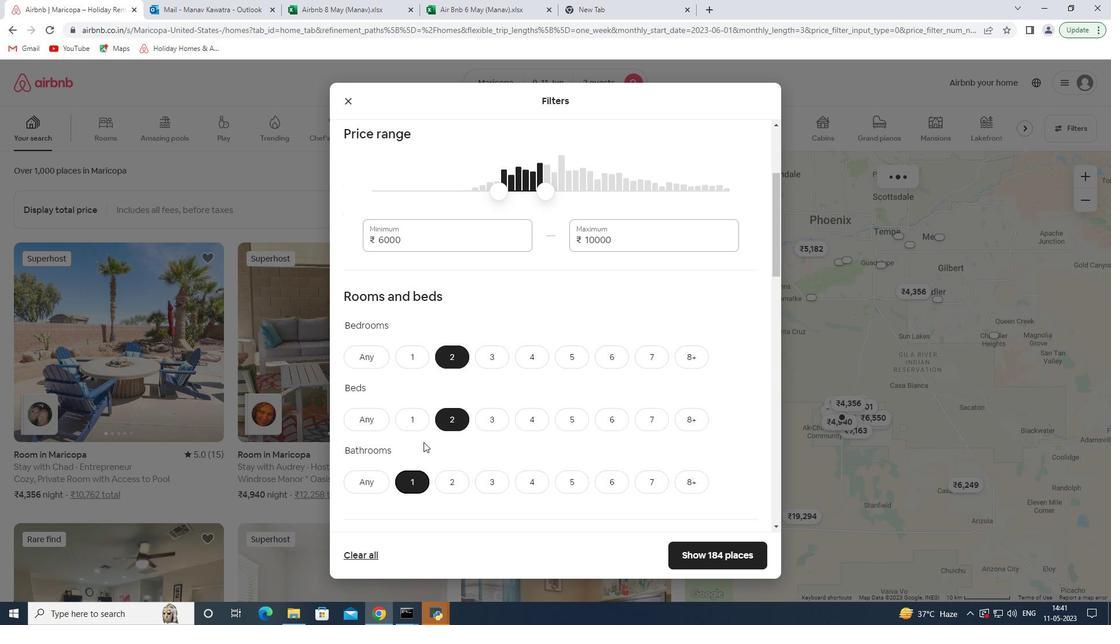 
Action: Mouse moved to (418, 395)
Screenshot: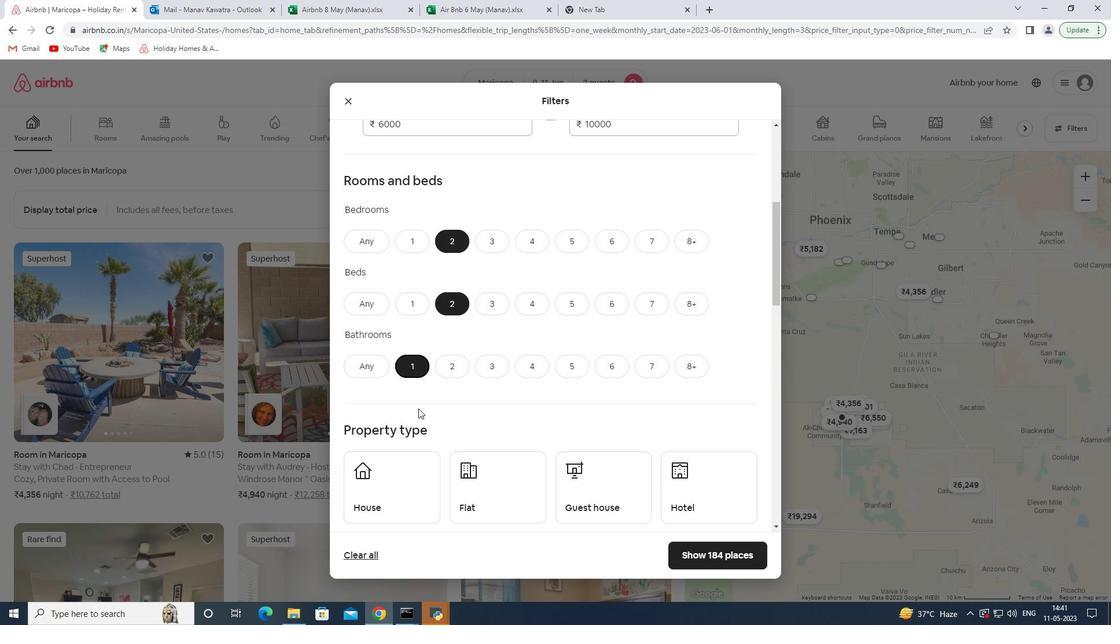 
Action: Mouse scrolled (418, 394) with delta (0, 0)
Screenshot: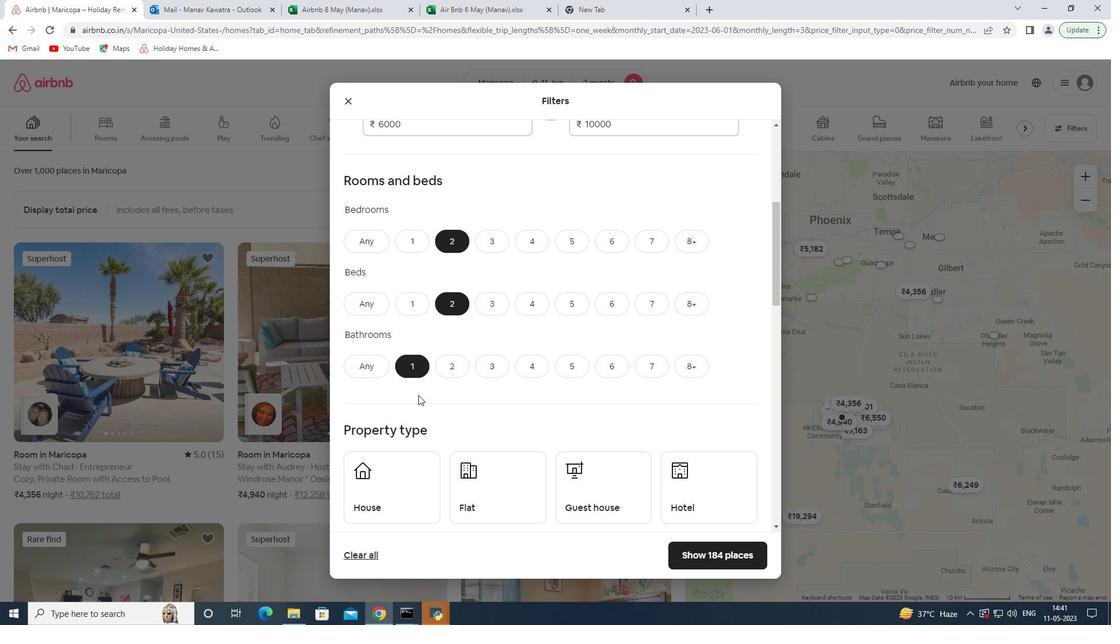 
Action: Mouse scrolled (418, 394) with delta (0, 0)
Screenshot: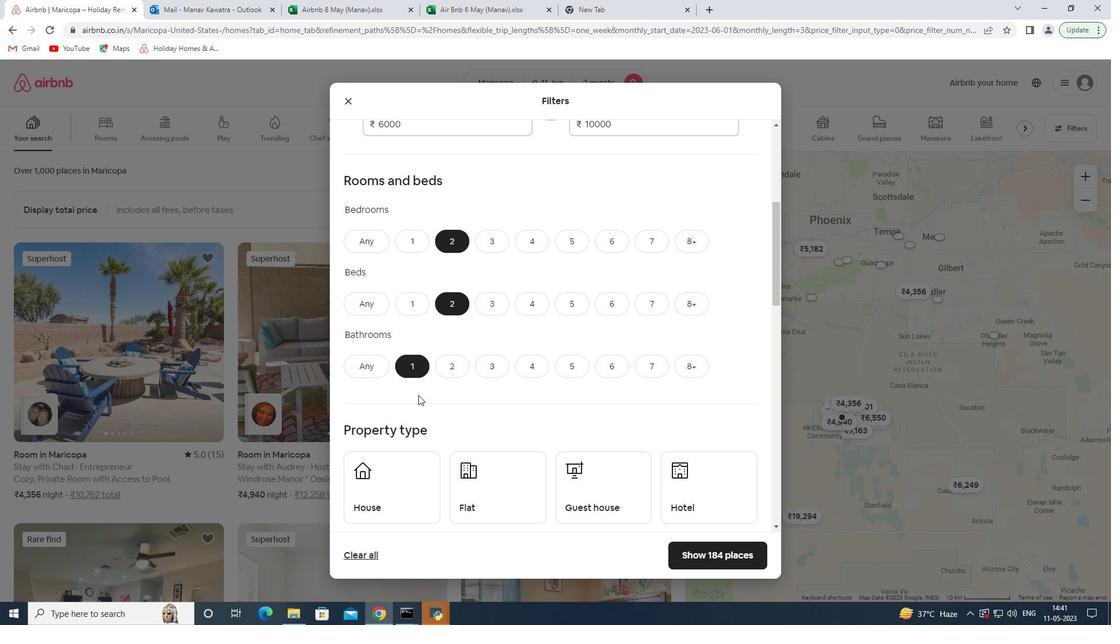 
Action: Mouse moved to (414, 377)
Screenshot: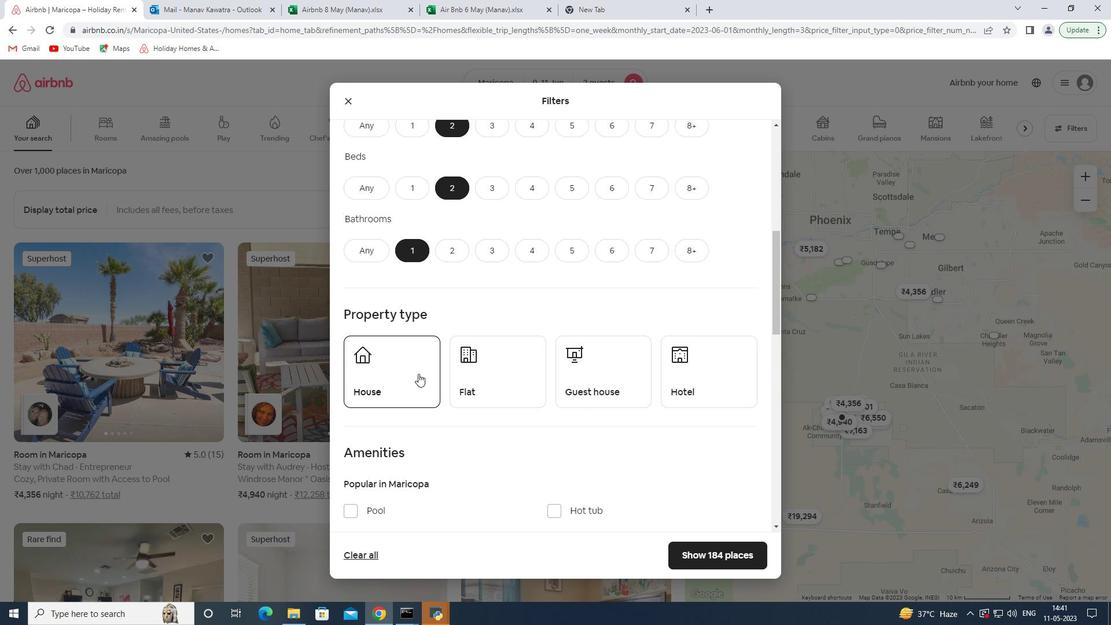 
Action: Mouse pressed left at (414, 377)
Screenshot: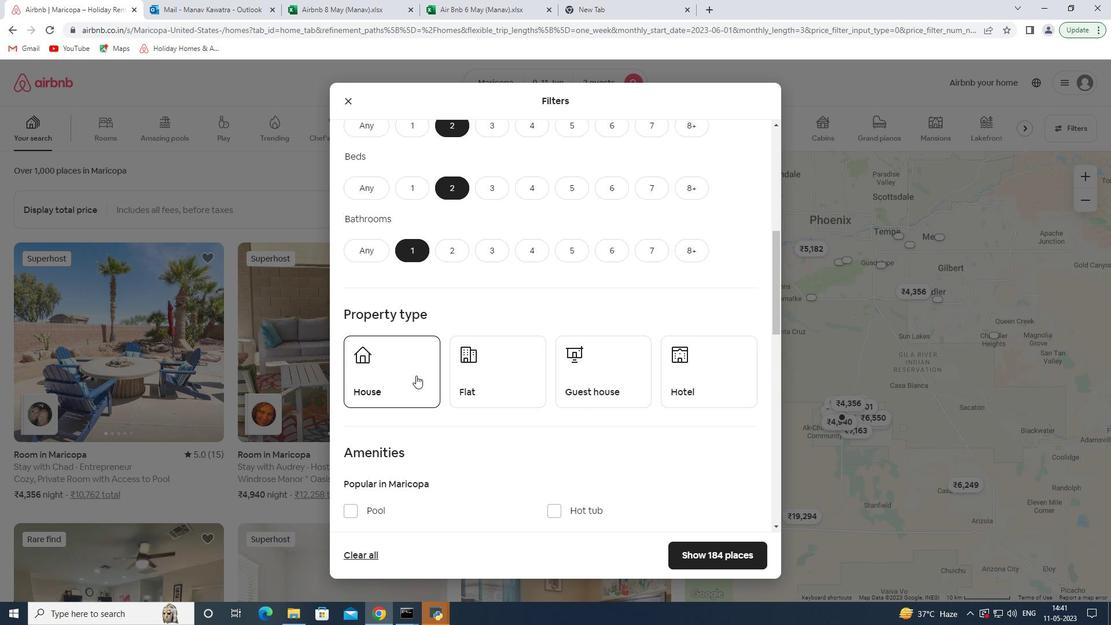 
Action: Mouse moved to (479, 372)
Screenshot: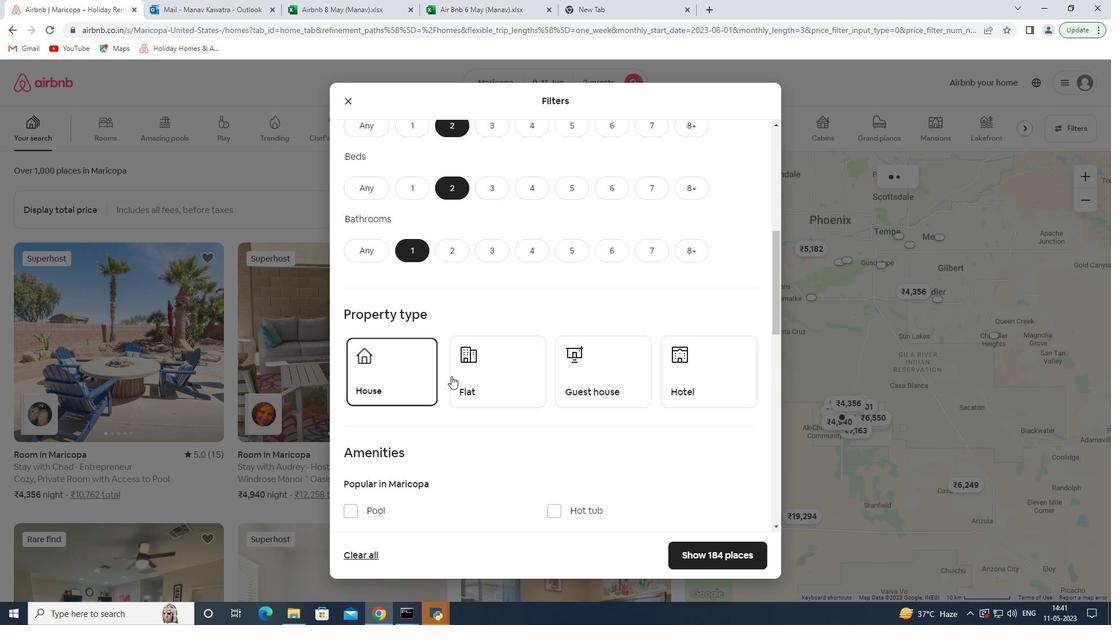 
Action: Mouse pressed left at (479, 372)
Screenshot: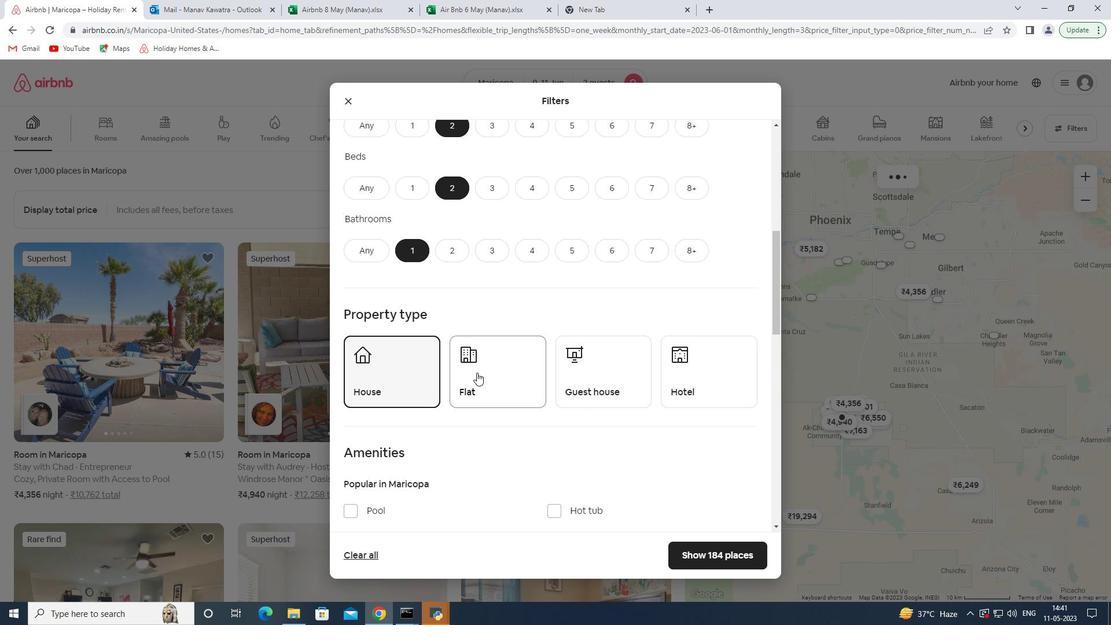 
Action: Mouse moved to (587, 381)
Screenshot: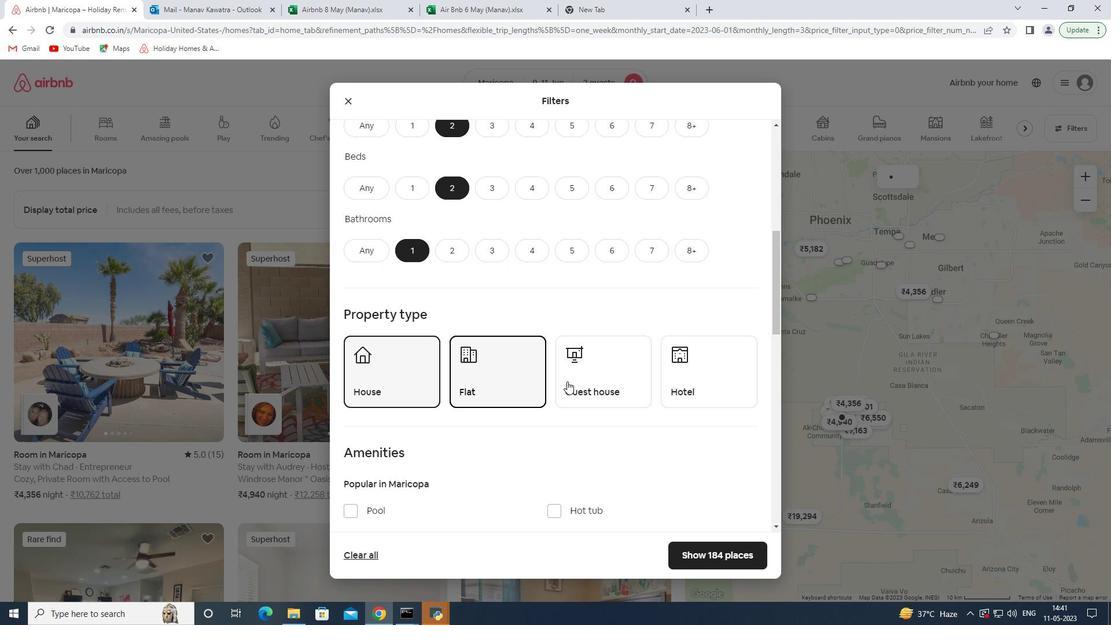
Action: Mouse pressed left at (587, 381)
Screenshot: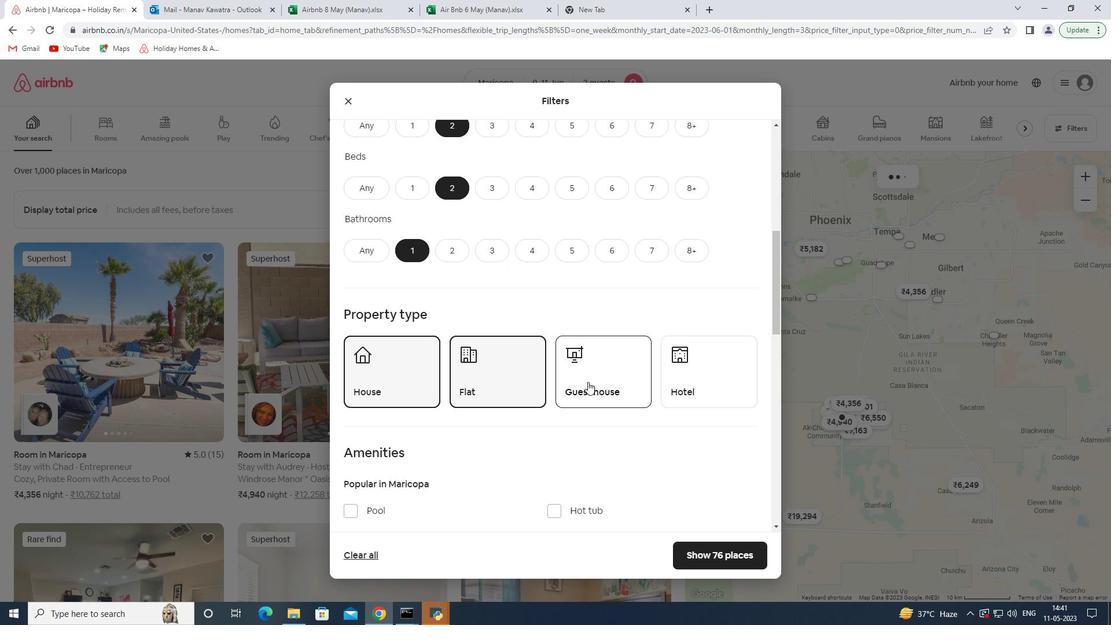 
Action: Mouse moved to (583, 387)
Screenshot: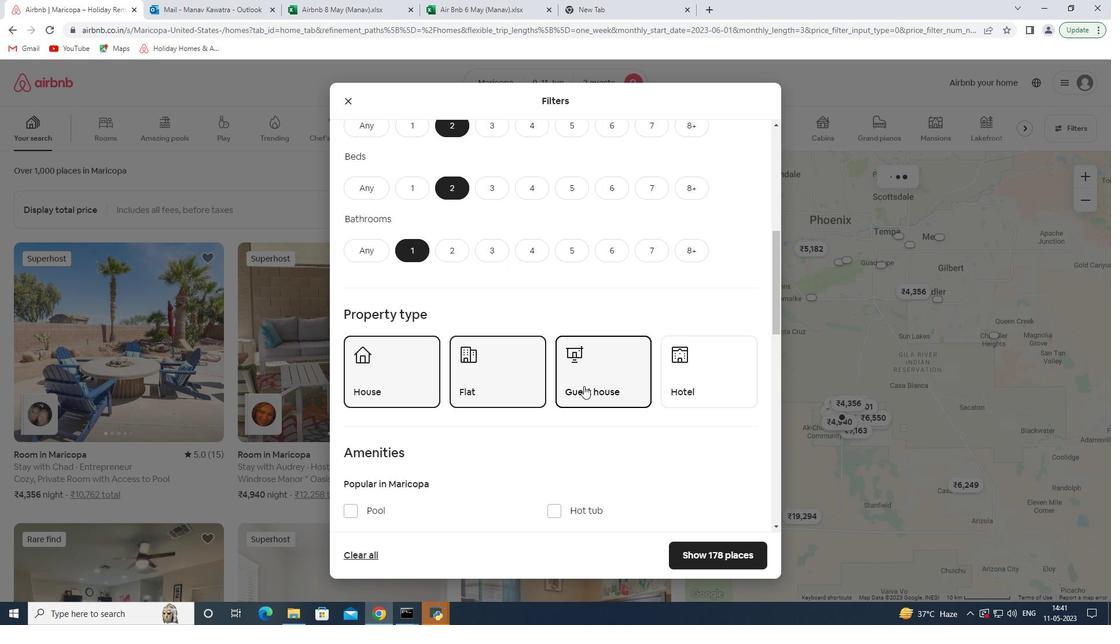 
Action: Mouse scrolled (583, 386) with delta (0, 0)
Screenshot: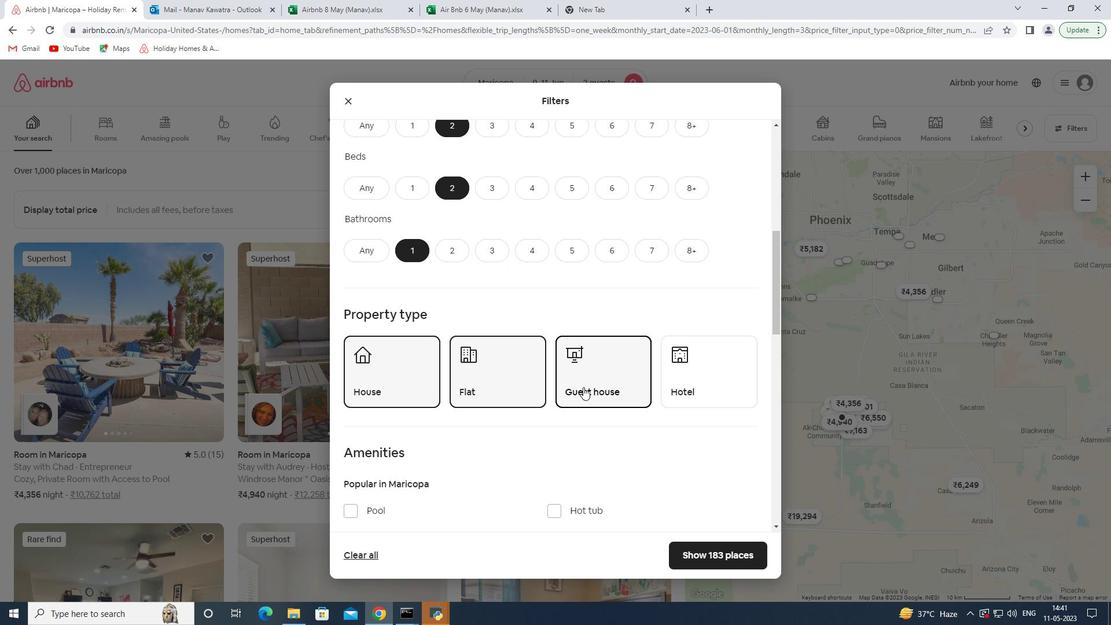 
Action: Mouse scrolled (583, 386) with delta (0, 0)
Screenshot: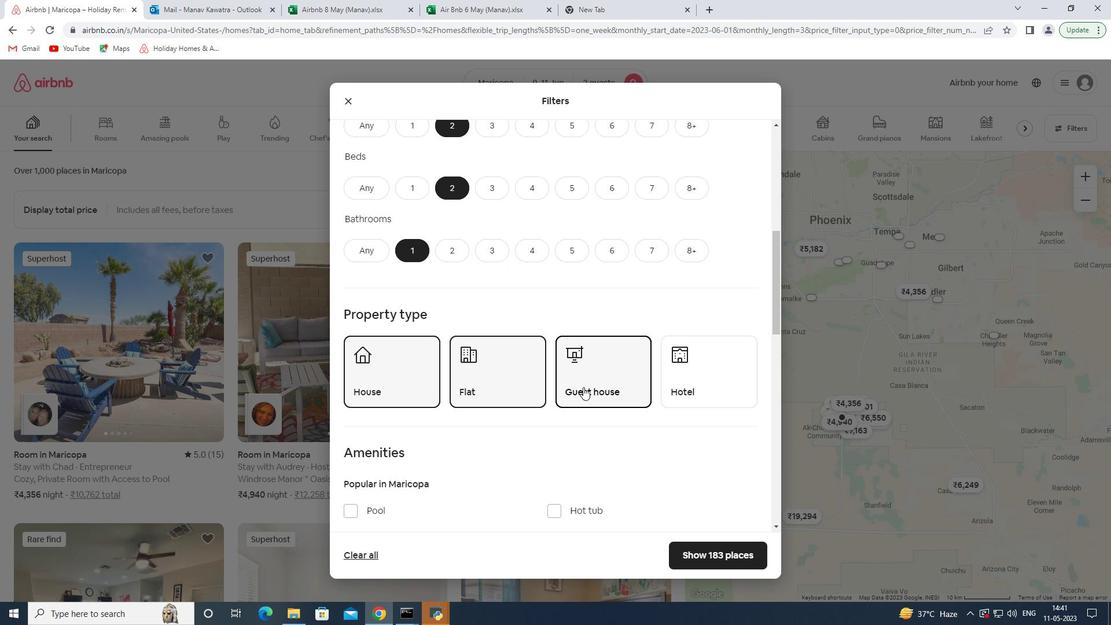 
Action: Mouse moved to (374, 425)
Screenshot: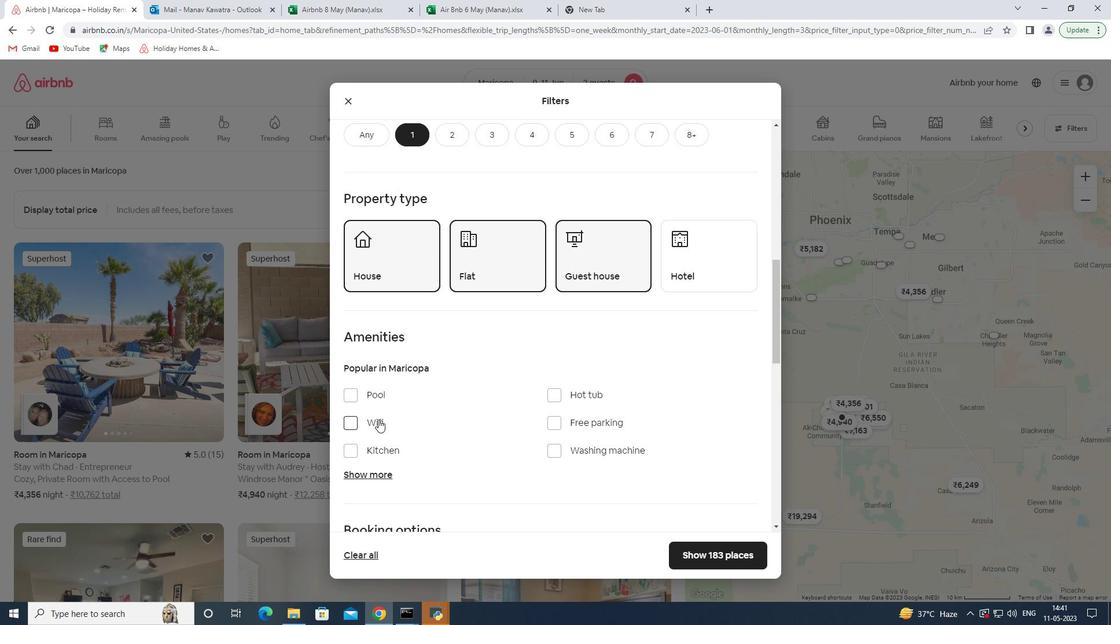 
Action: Mouse pressed left at (374, 425)
Screenshot: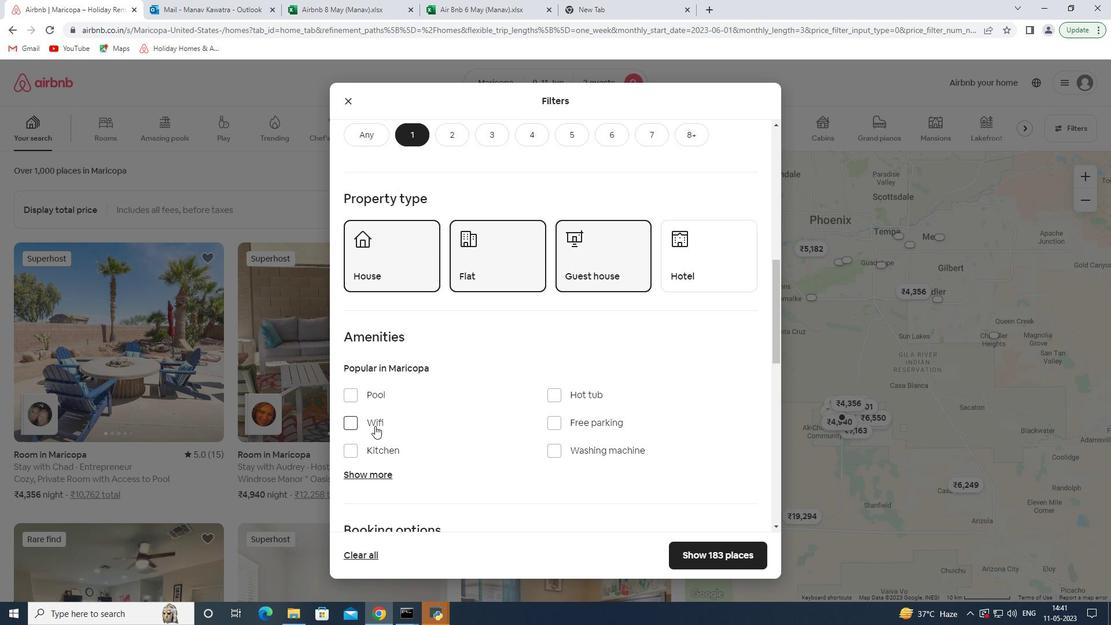 
Action: Mouse moved to (568, 445)
Screenshot: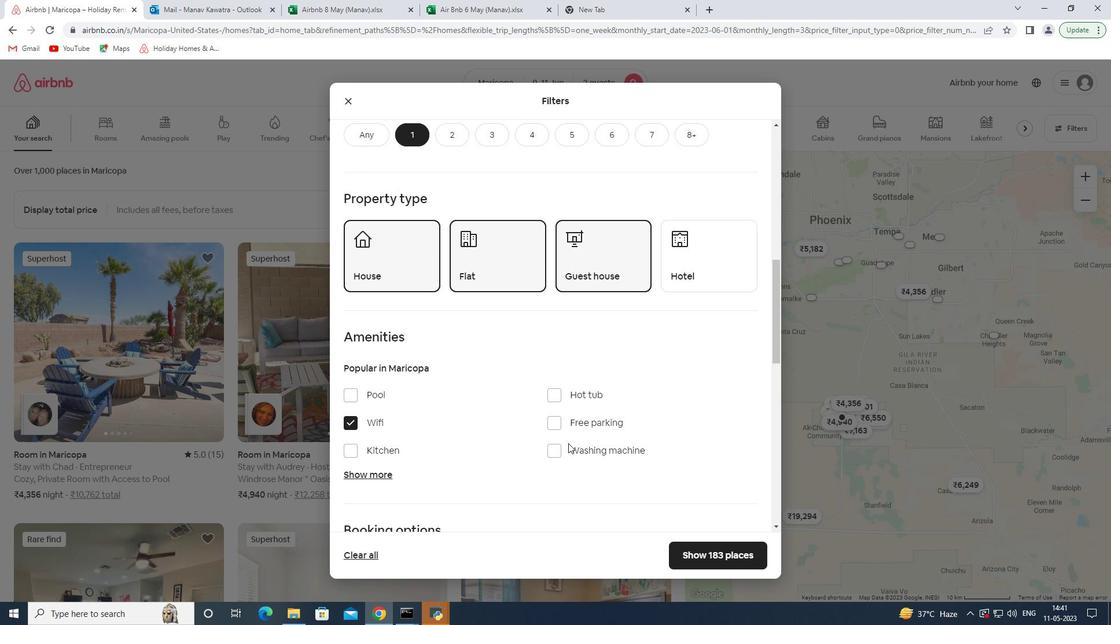 
Action: Mouse pressed left at (568, 445)
Screenshot: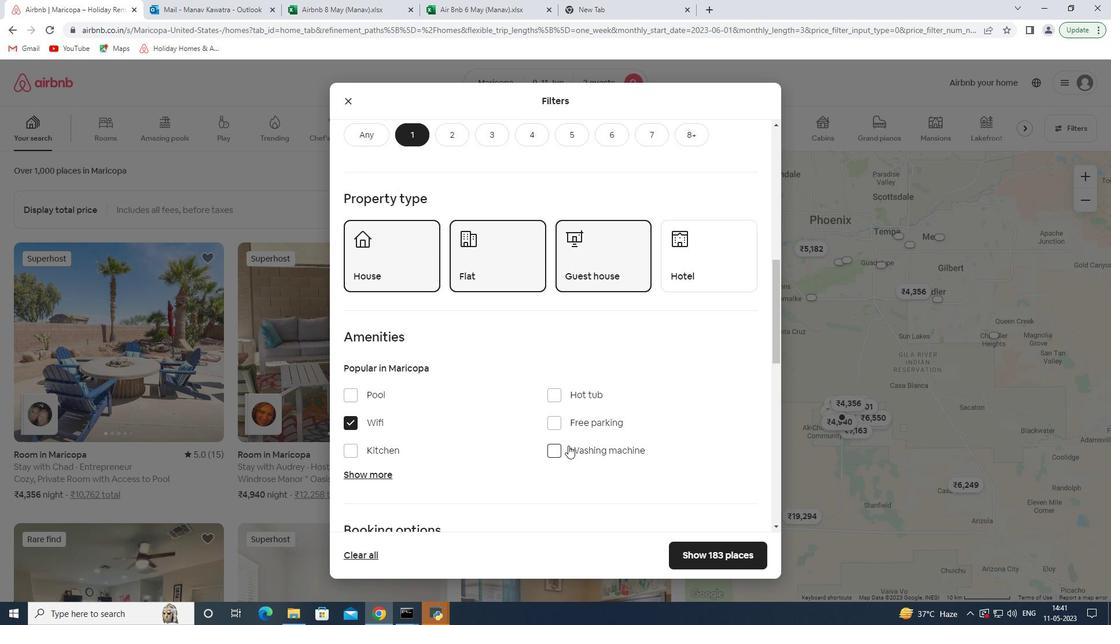 
Action: Mouse scrolled (568, 445) with delta (0, 0)
Screenshot: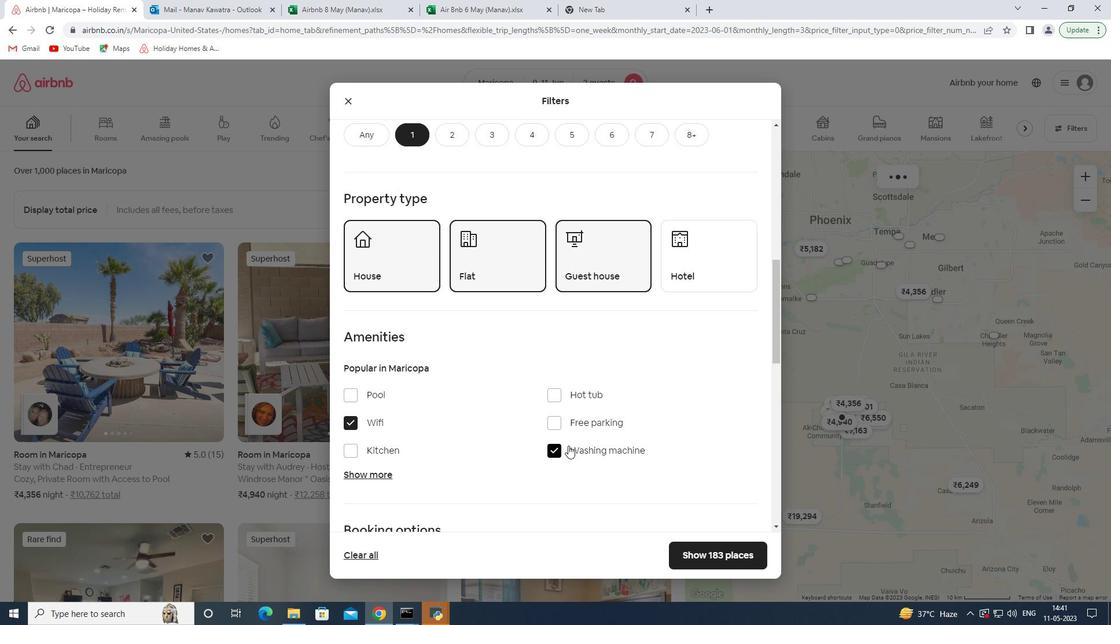 
Action: Mouse scrolled (568, 445) with delta (0, 0)
Screenshot: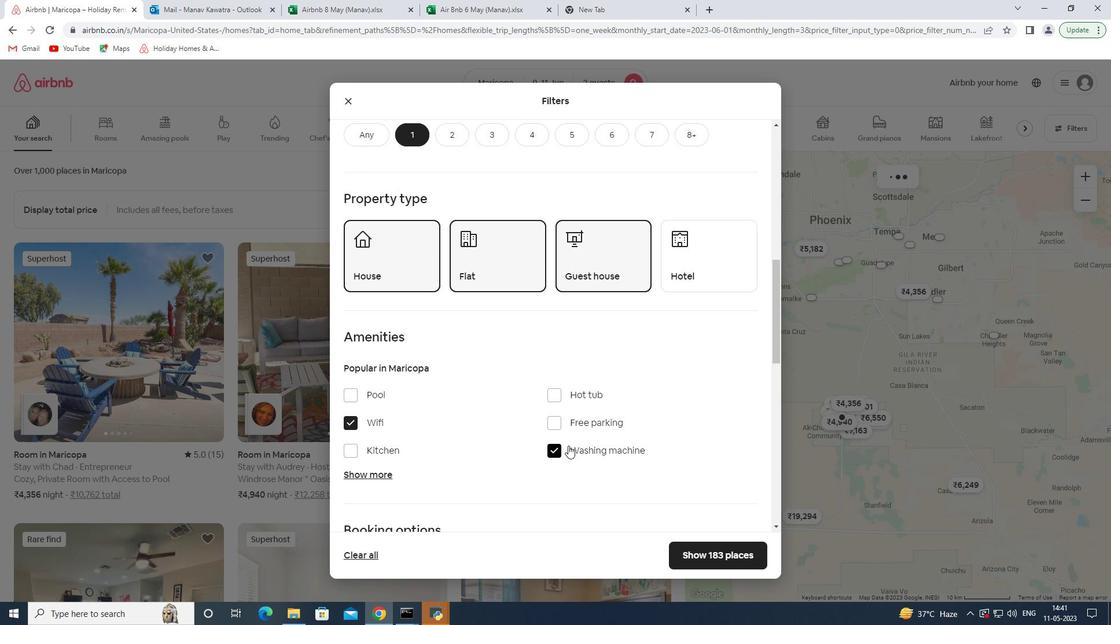 
Action: Mouse scrolled (568, 445) with delta (0, 0)
Screenshot: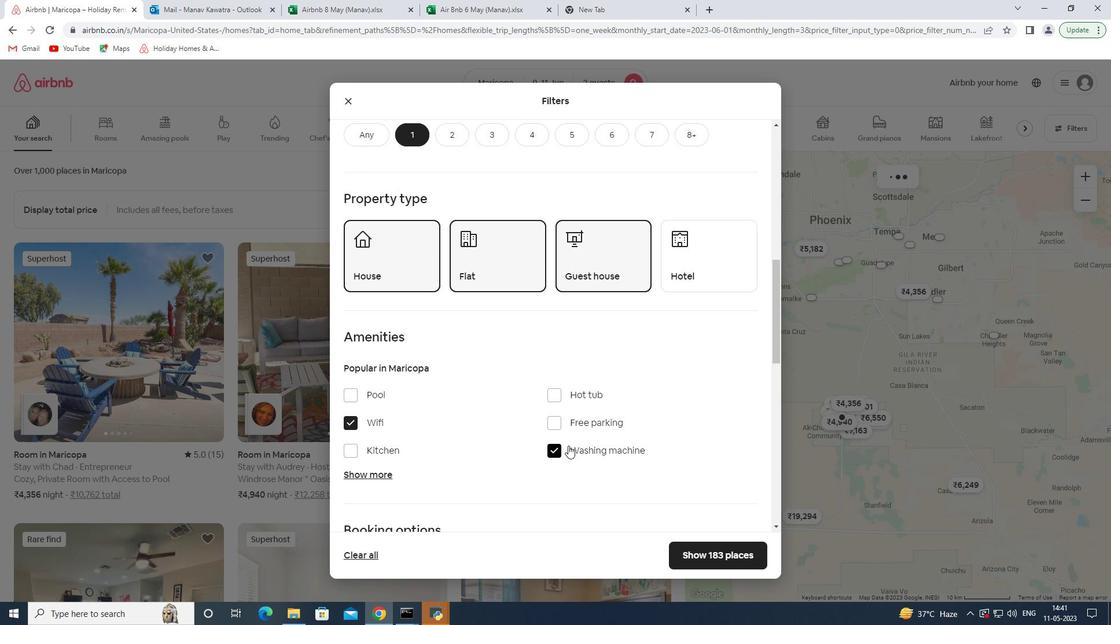 
Action: Mouse scrolled (568, 445) with delta (0, 0)
Screenshot: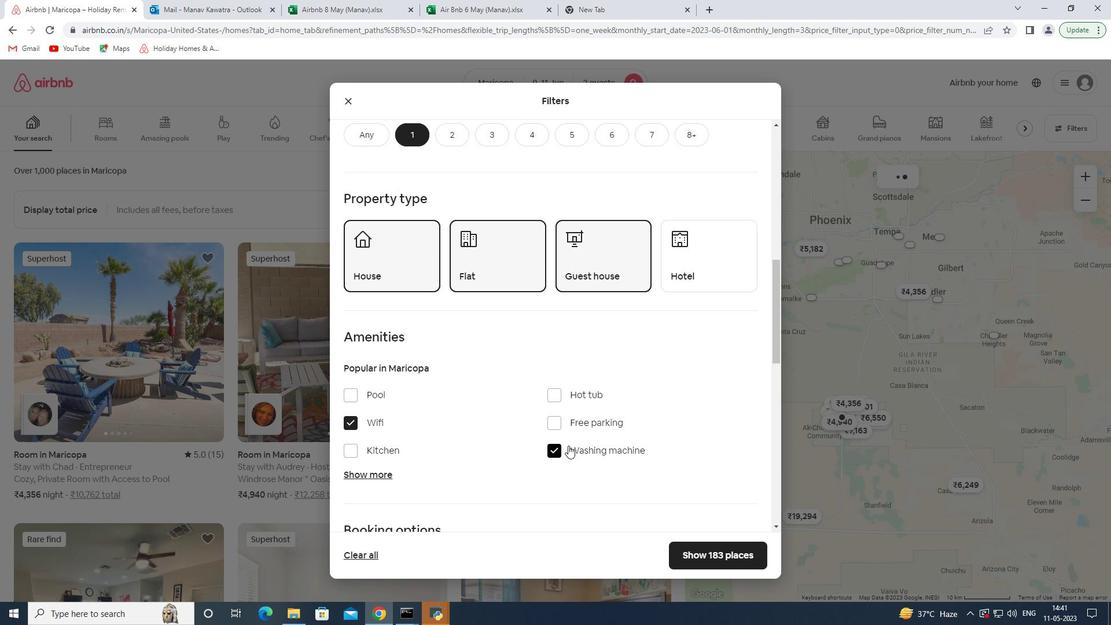 
Action: Mouse scrolled (568, 445) with delta (0, 0)
Screenshot: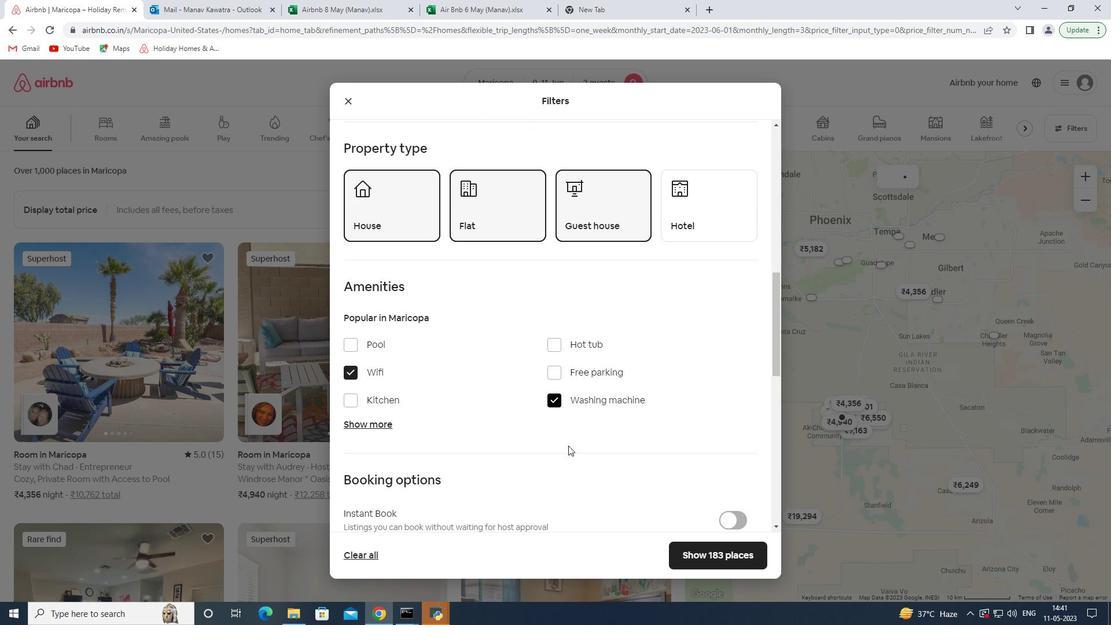 
Action: Mouse moved to (737, 321)
Screenshot: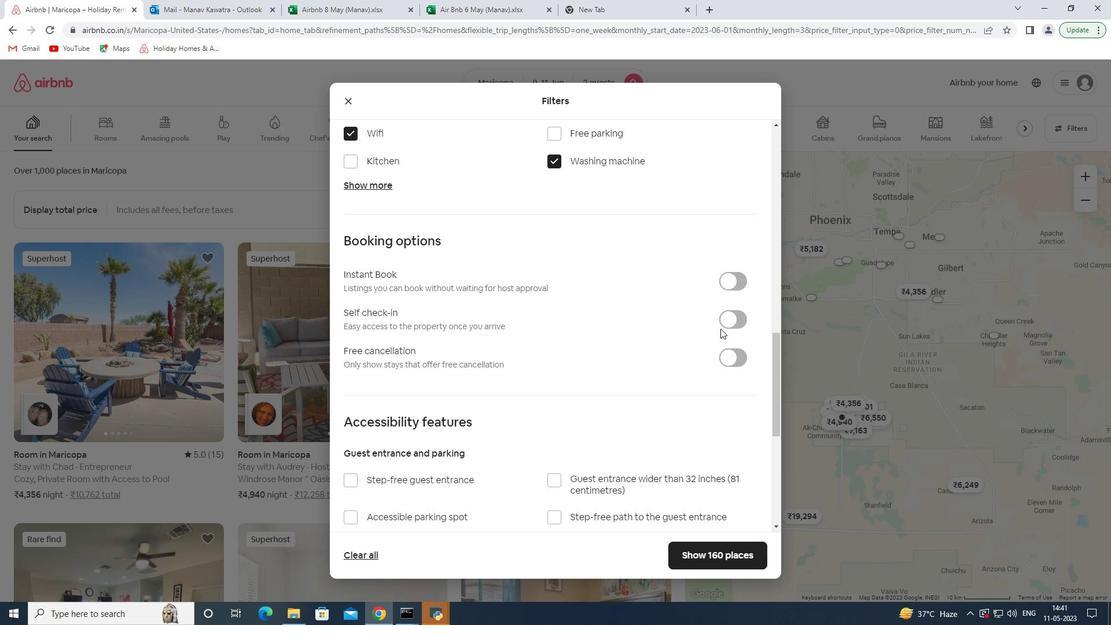 
Action: Mouse pressed left at (737, 321)
Screenshot: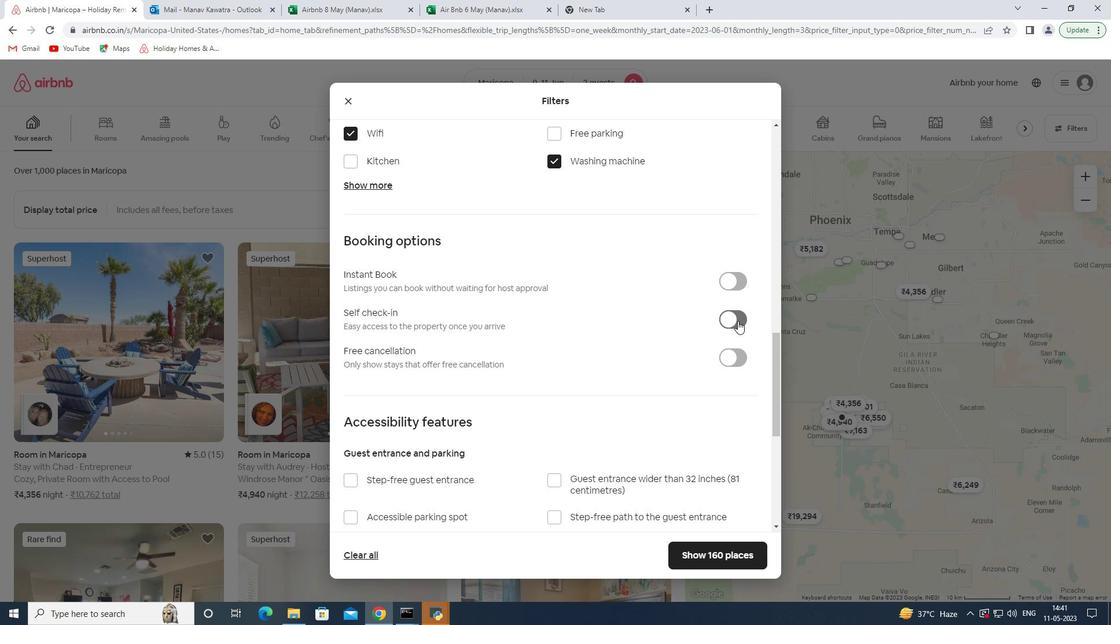 
Action: Mouse moved to (689, 370)
Screenshot: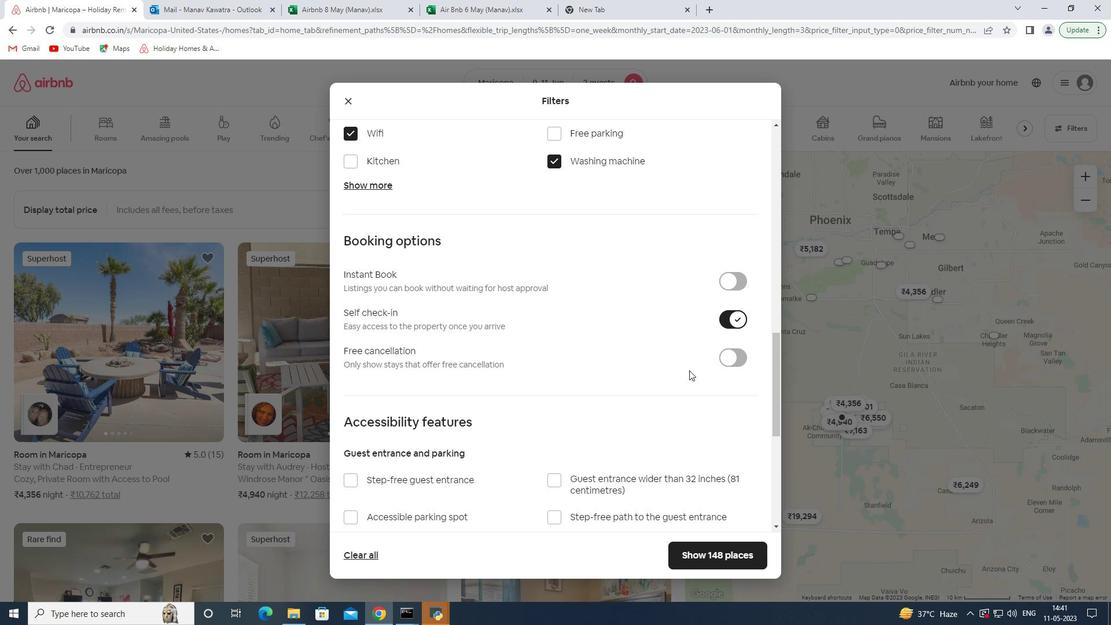 
Action: Mouse scrolled (689, 369) with delta (0, 0)
Screenshot: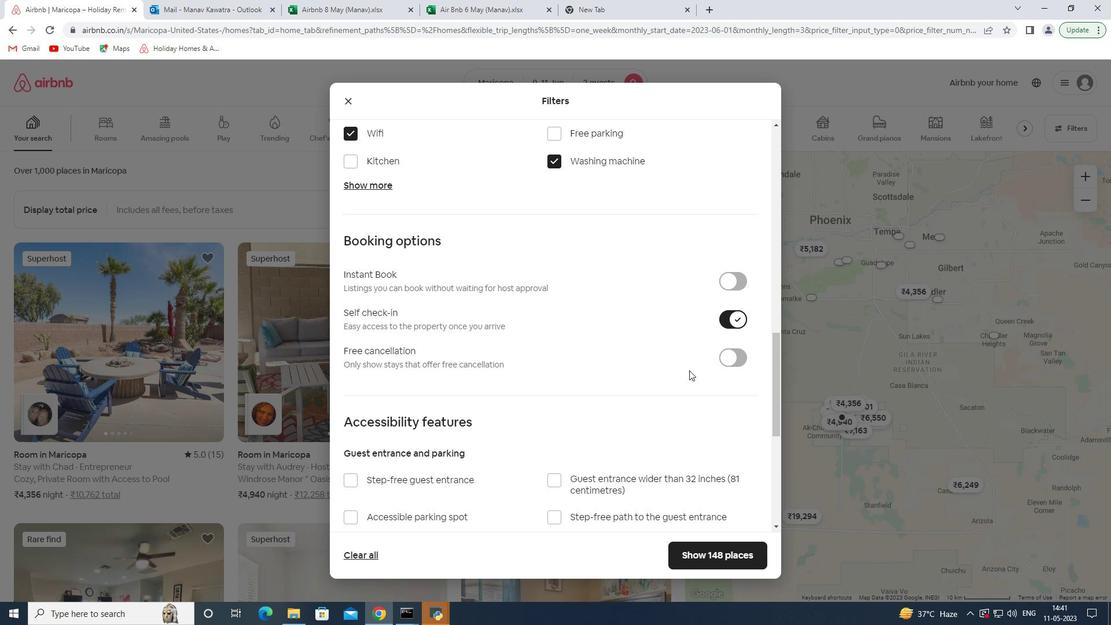 
Action: Mouse scrolled (689, 369) with delta (0, 0)
Screenshot: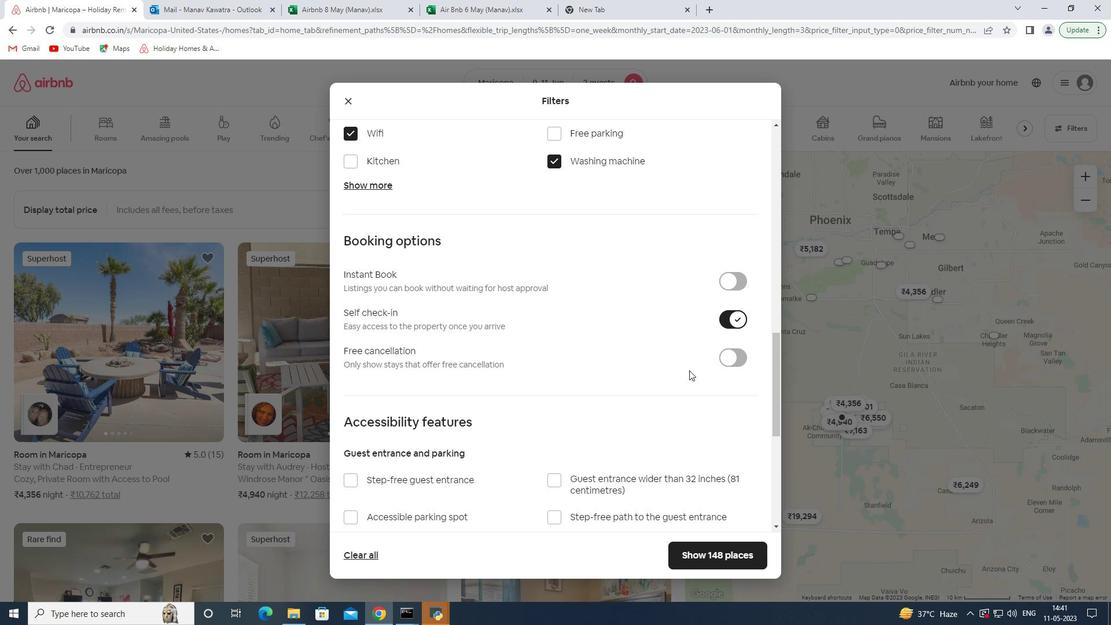 
Action: Mouse scrolled (689, 369) with delta (0, 0)
Screenshot: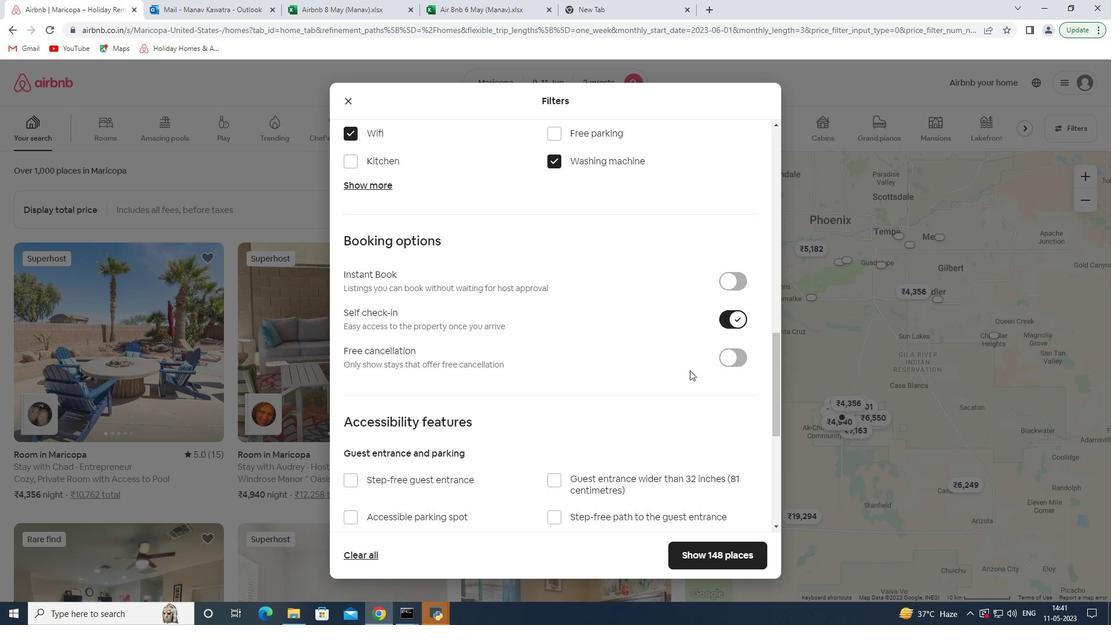 
Action: Mouse moved to (651, 401)
Screenshot: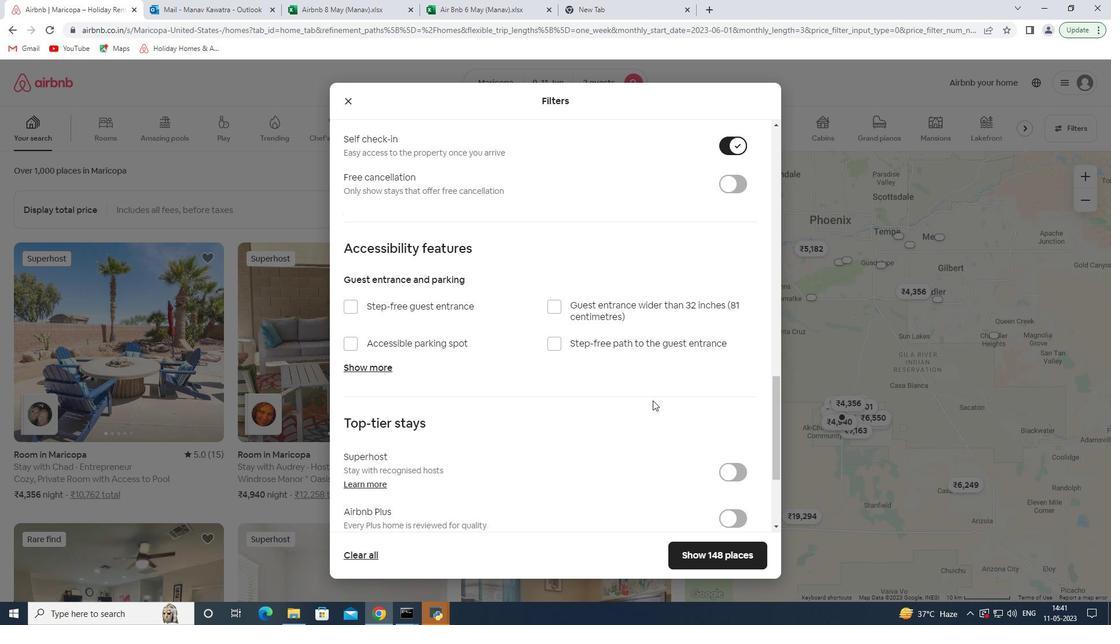 
Action: Mouse scrolled (651, 401) with delta (0, 0)
Screenshot: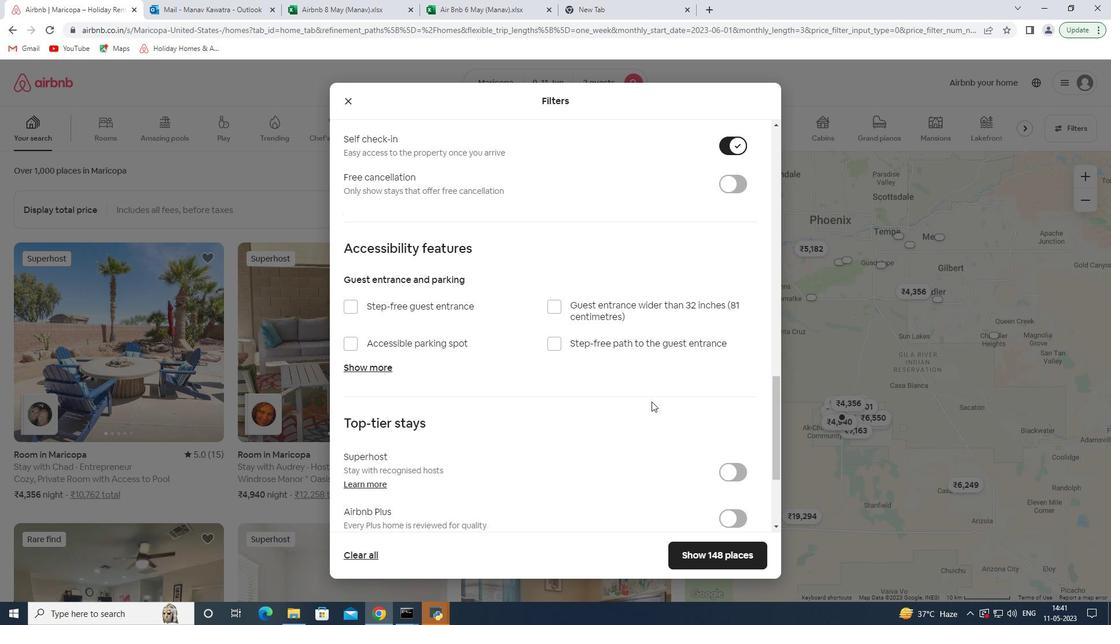 
Action: Mouse scrolled (651, 401) with delta (0, 0)
Screenshot: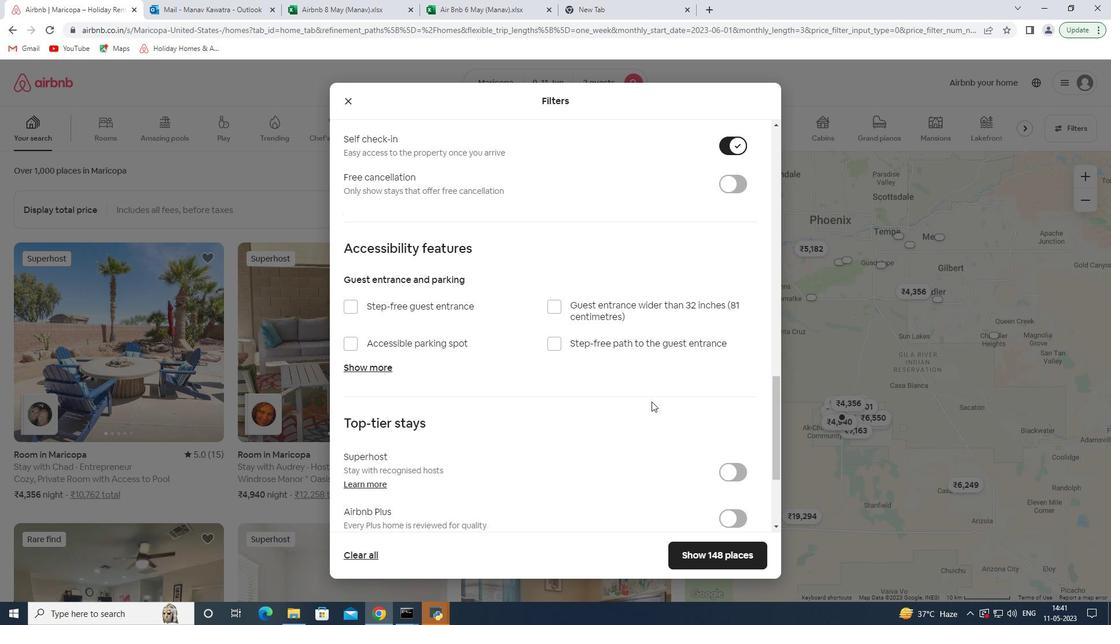 
Action: Mouse moved to (368, 507)
Screenshot: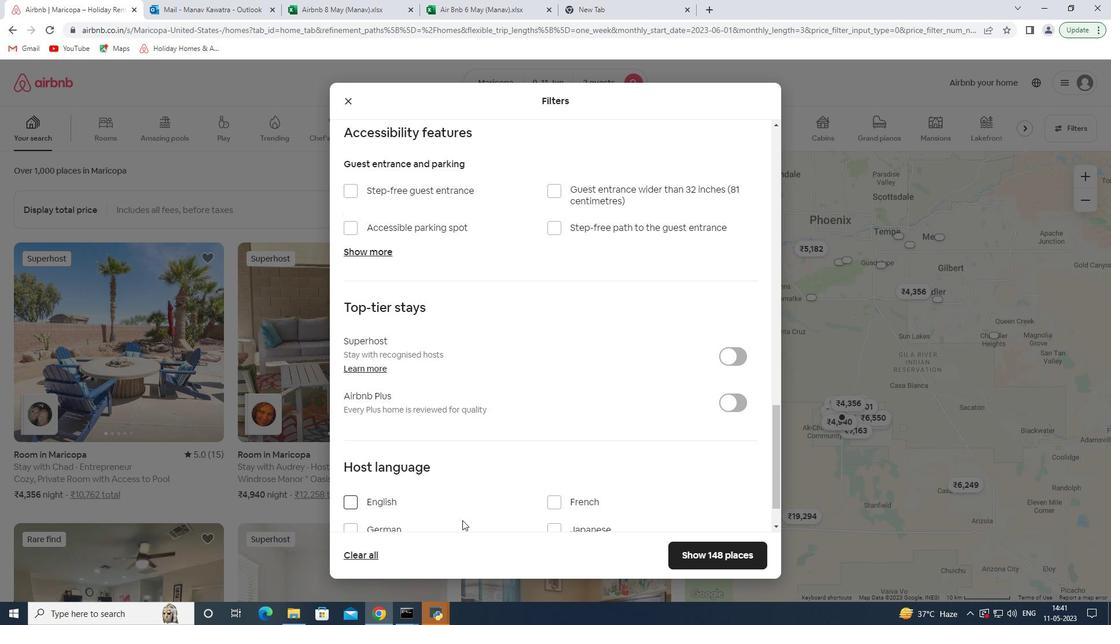 
Action: Mouse scrolled (368, 506) with delta (0, 0)
Screenshot: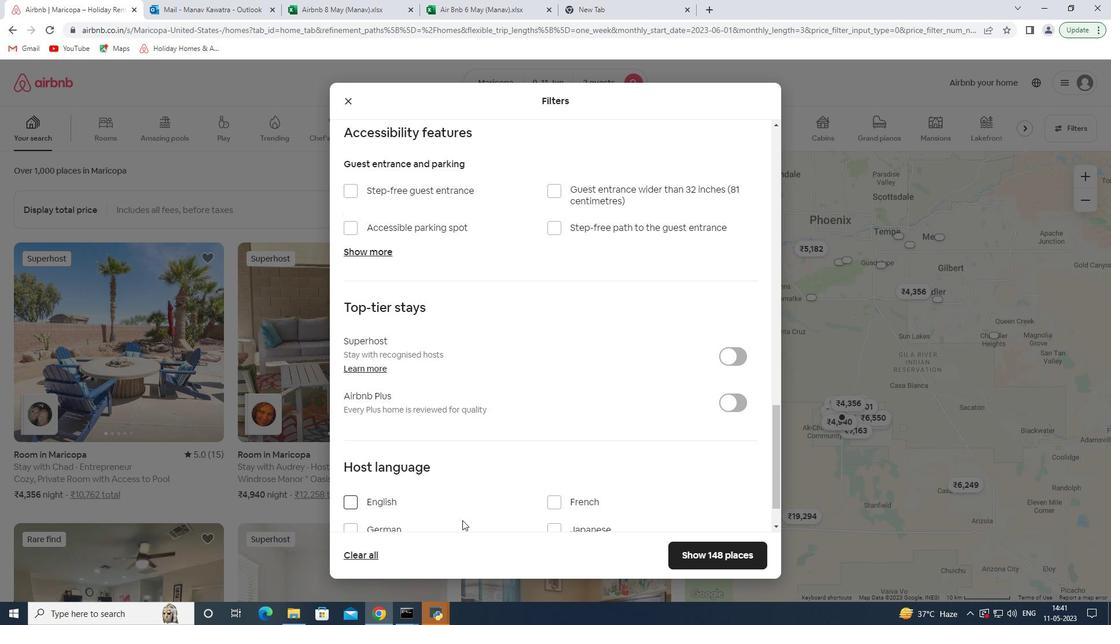 
Action: Mouse moved to (370, 446)
Screenshot: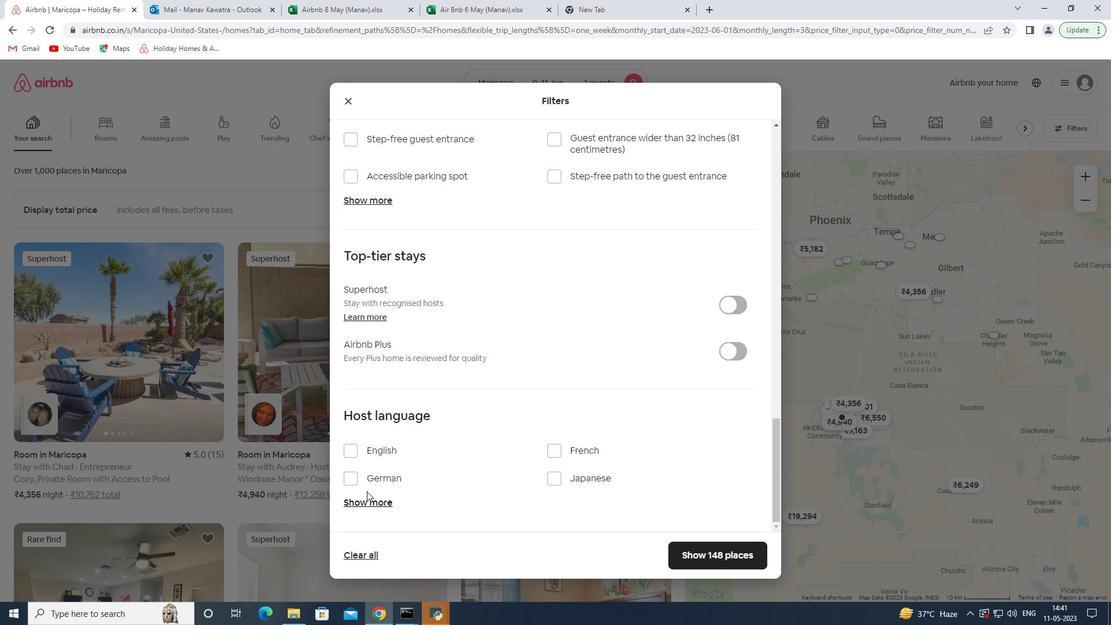 
Action: Mouse pressed left at (370, 446)
Screenshot: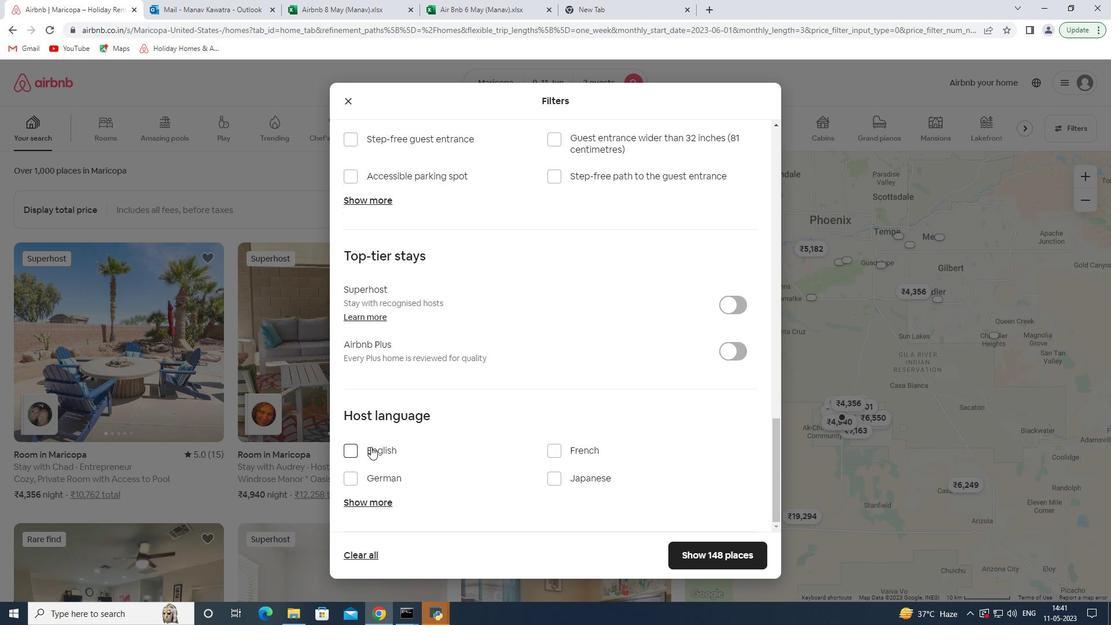 
Action: Mouse moved to (688, 553)
Screenshot: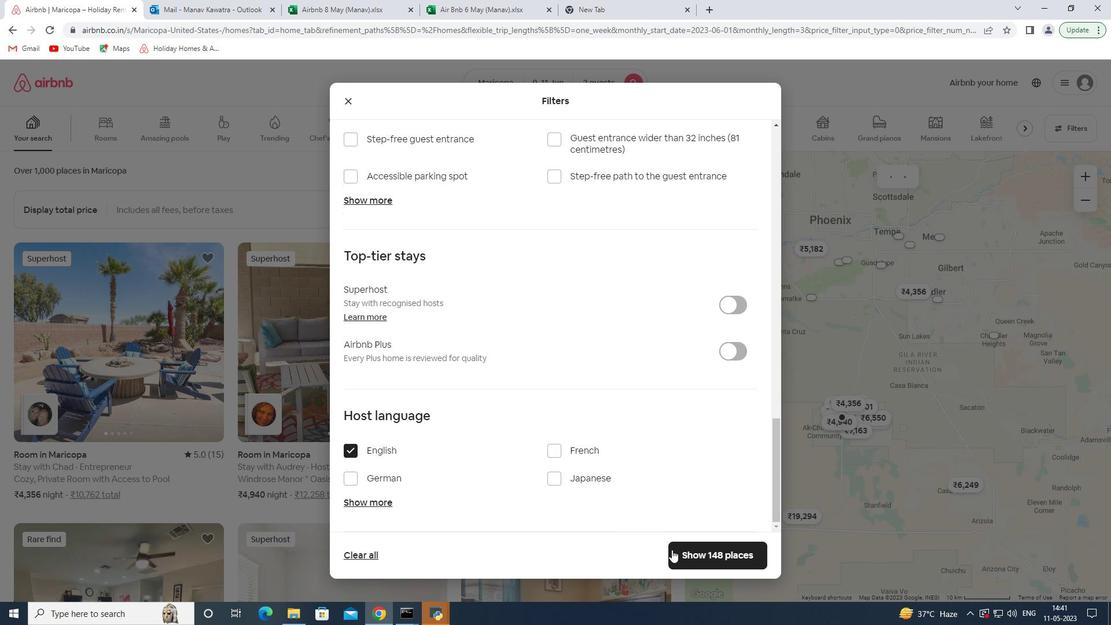 
Action: Mouse pressed left at (688, 553)
Screenshot: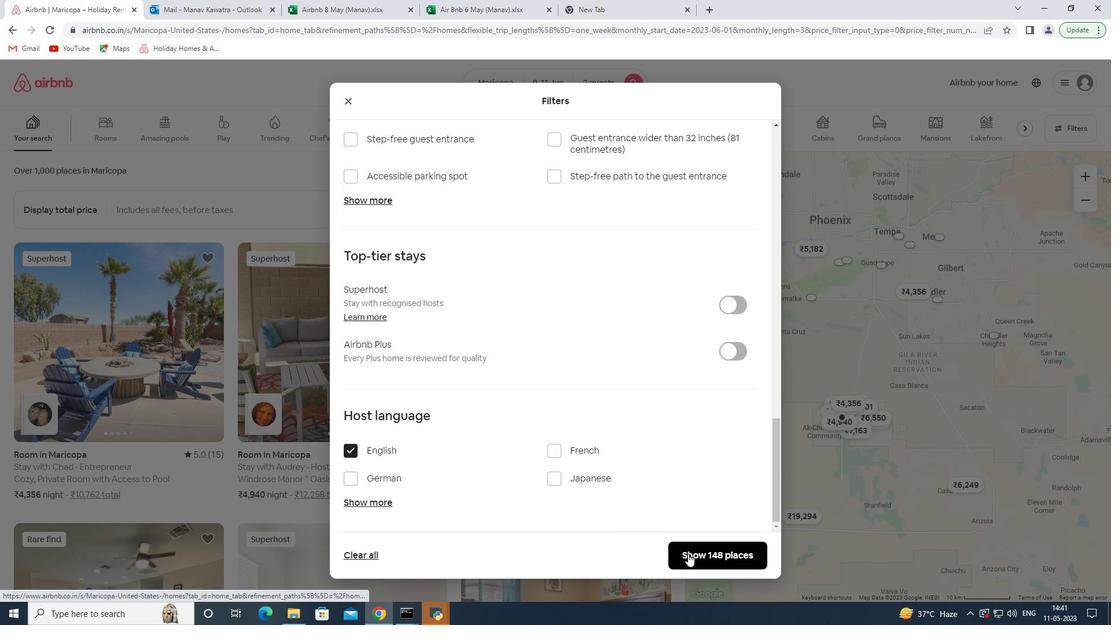 
Action: Mouse moved to (715, 542)
Screenshot: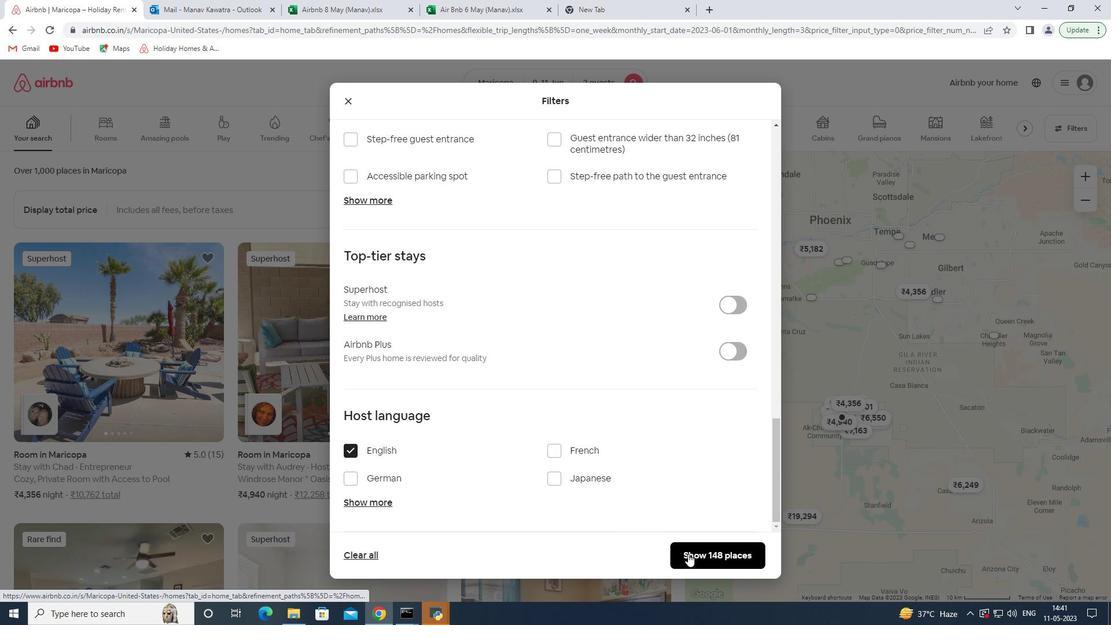 
